 Task: Create an event for the cholesterol level test.
Action: Mouse moved to (586, 504)
Screenshot: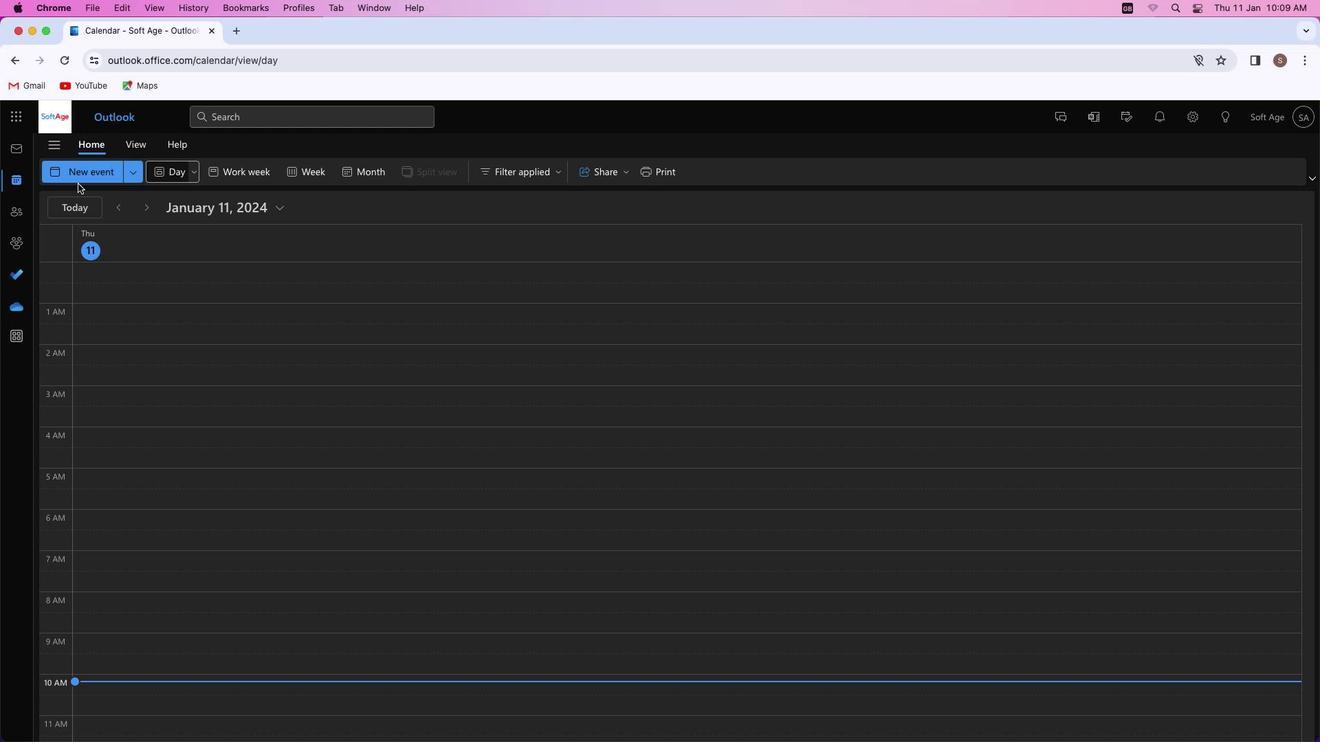 
Action: Mouse pressed left at (586, 504)
Screenshot: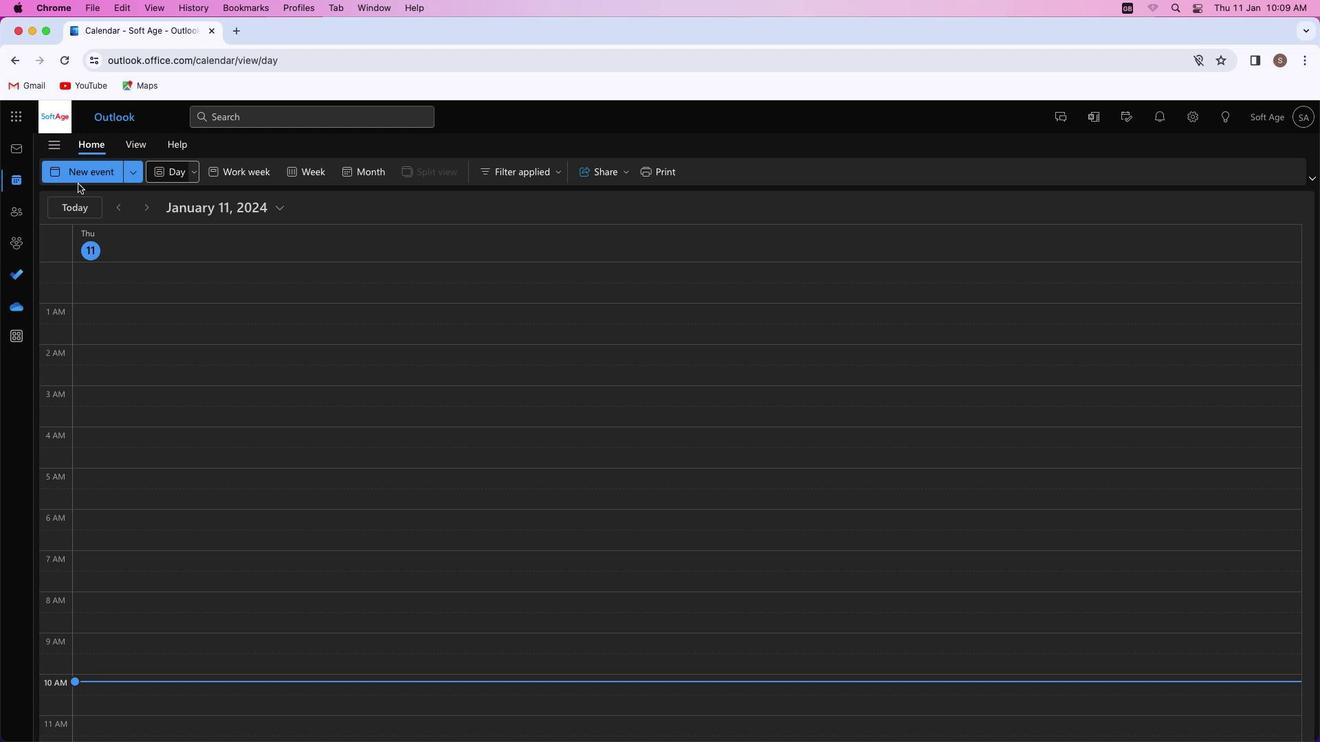 
Action: Mouse moved to (78, 170)
Screenshot: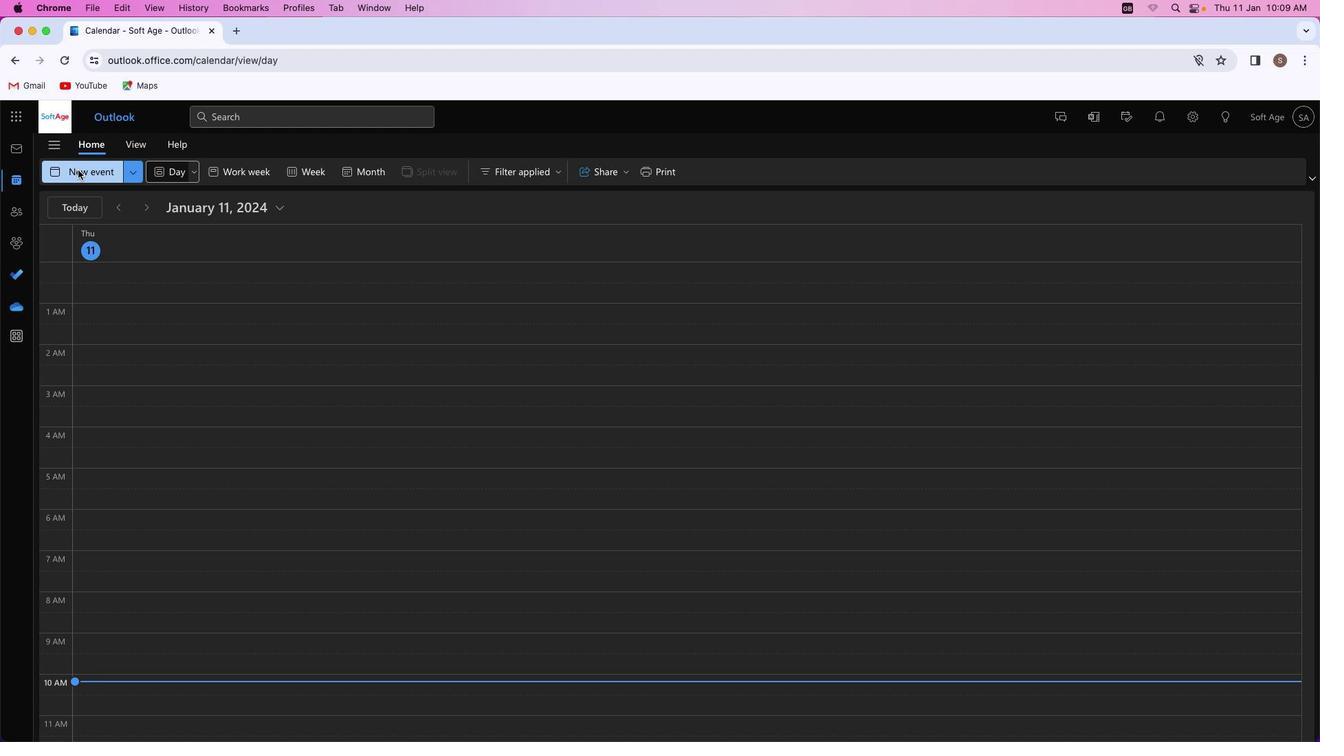 
Action: Mouse pressed left at (78, 170)
Screenshot: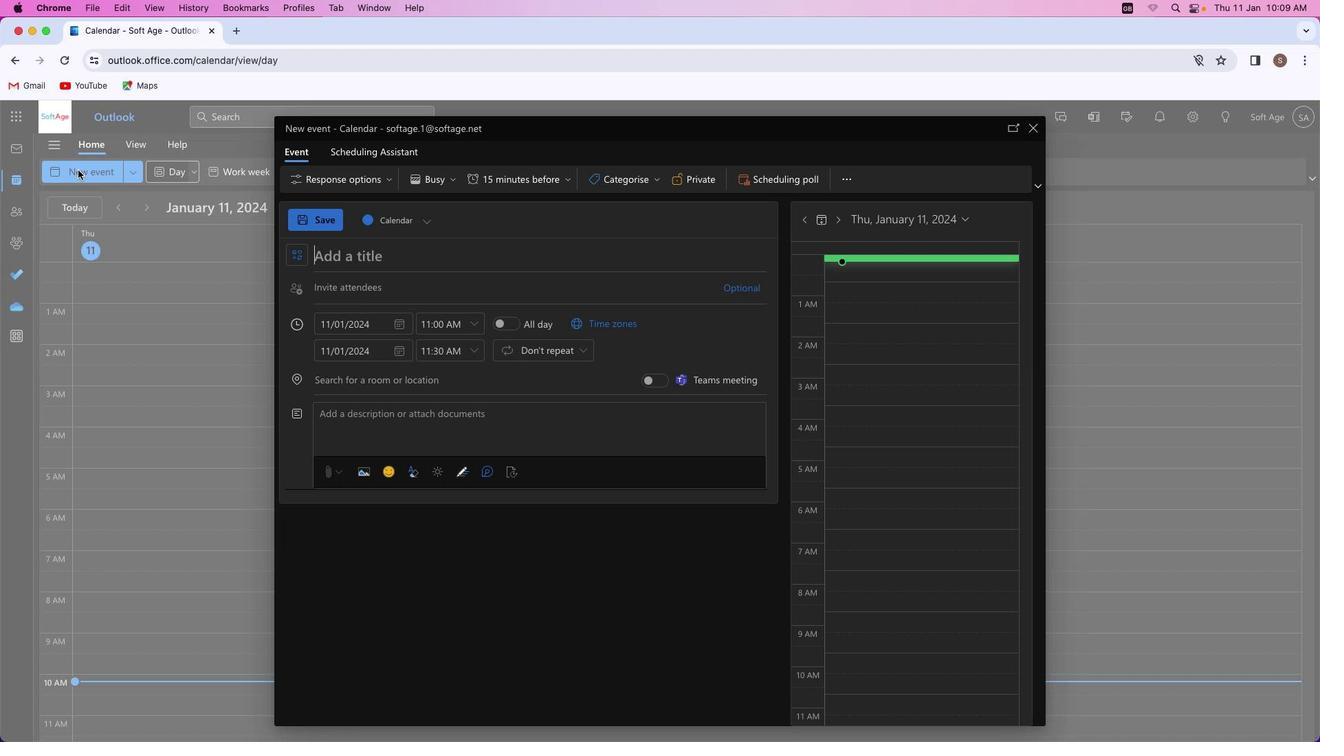 
Action: Mouse moved to (381, 260)
Screenshot: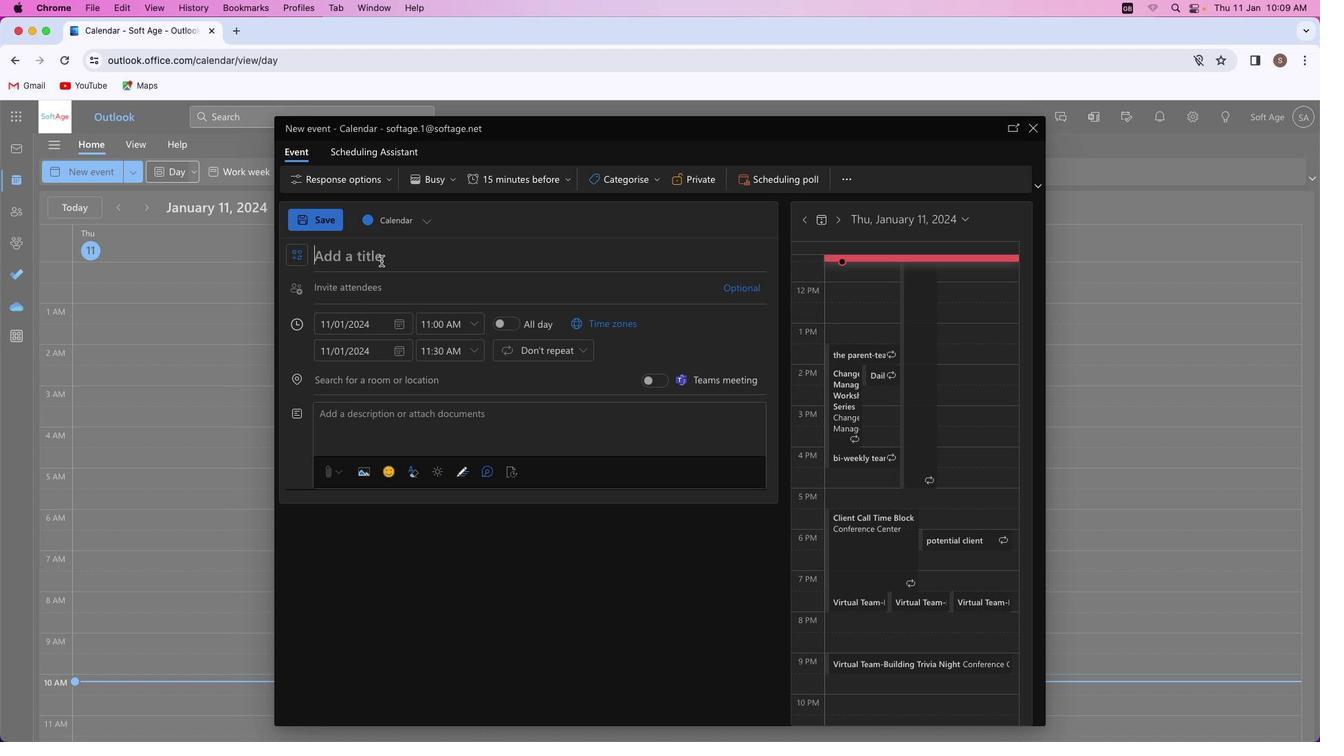 
Action: Mouse pressed left at (381, 260)
Screenshot: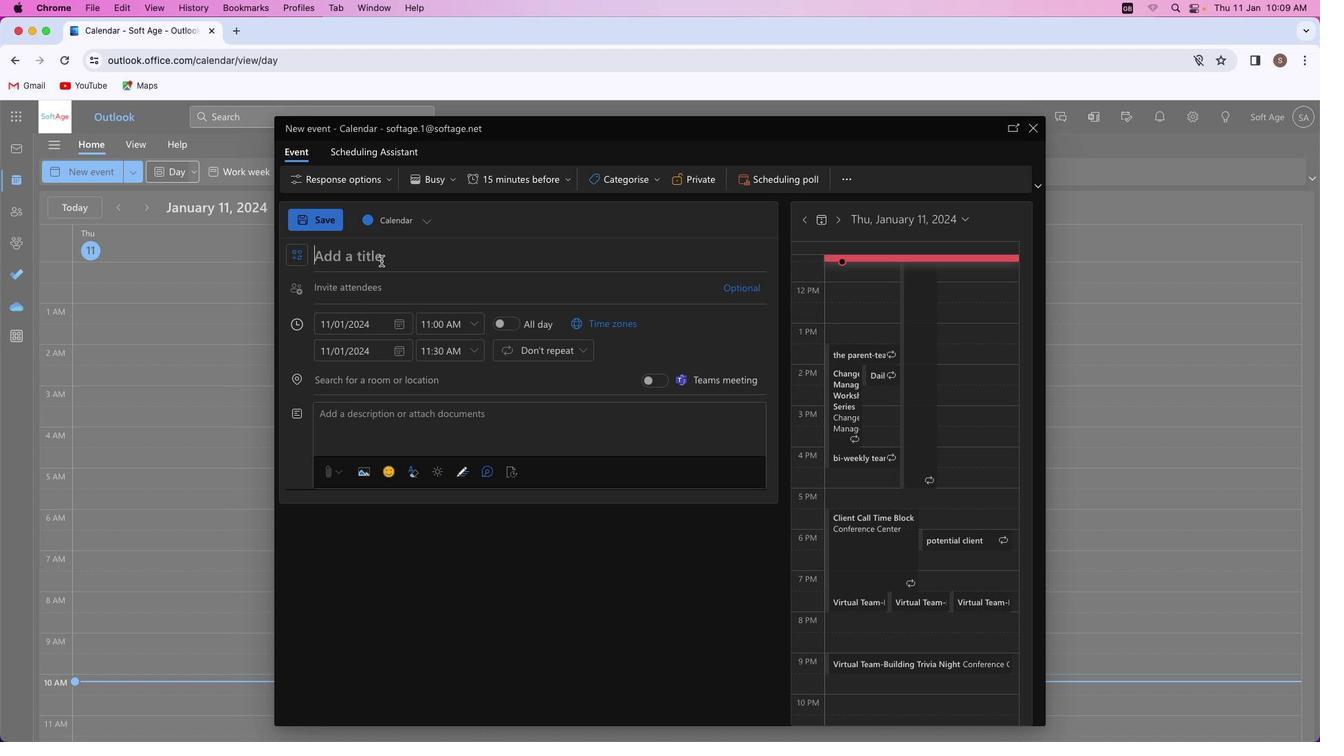 
Action: Key pressed Key.shift'C''h''o''l''e''s''t''e''r''o''l'Key.space'l''e''v''e''l'Key.space't''e''s''t'
Screenshot: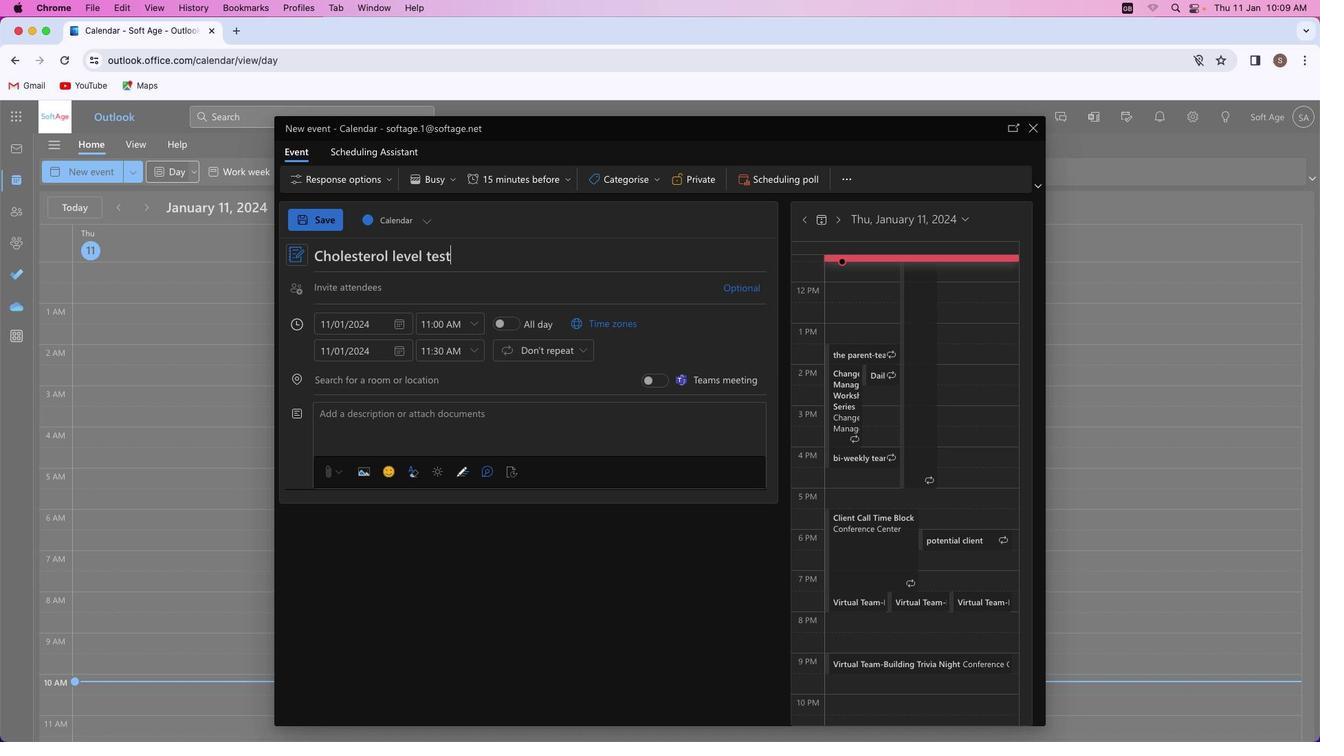 
Action: Mouse moved to (356, 379)
Screenshot: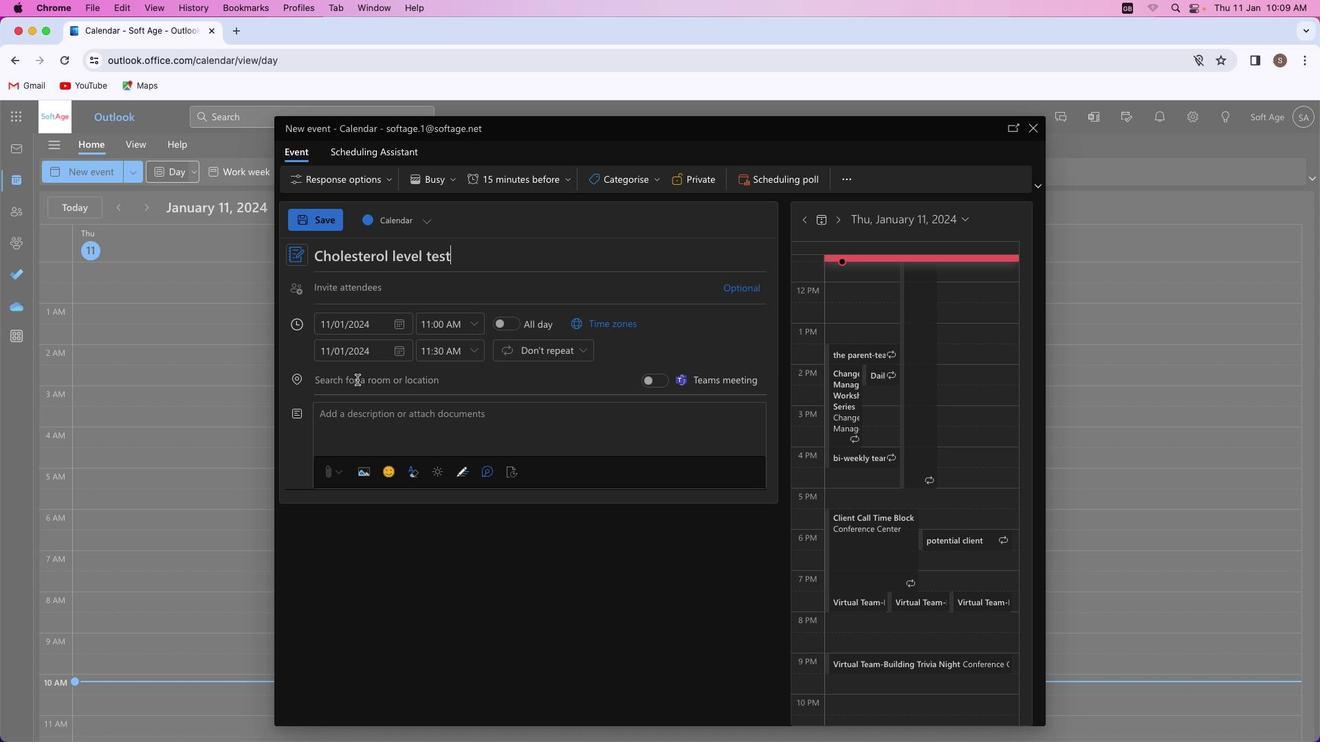 
Action: Mouse pressed left at (356, 379)
Screenshot: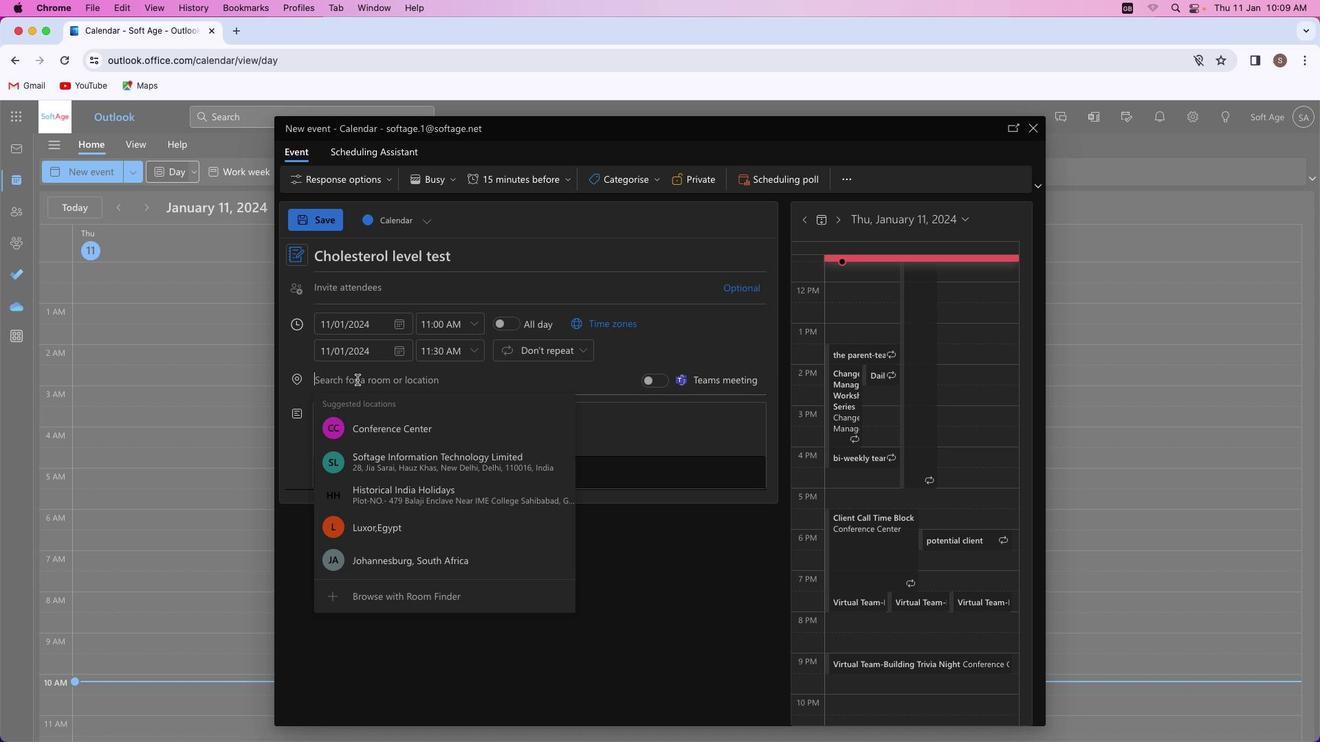 
Action: Key pressed Key.shift'S''u''b''d'
Screenshot: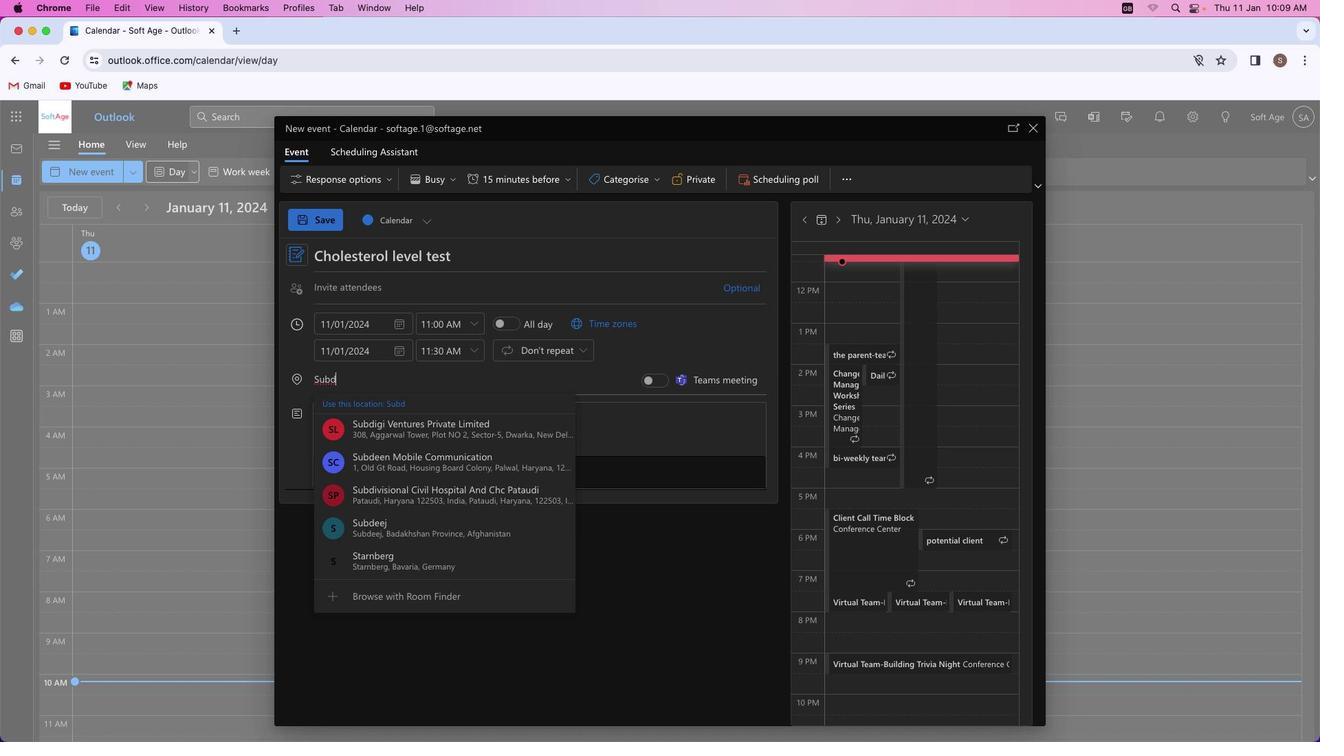 
Action: Mouse moved to (405, 509)
Screenshot: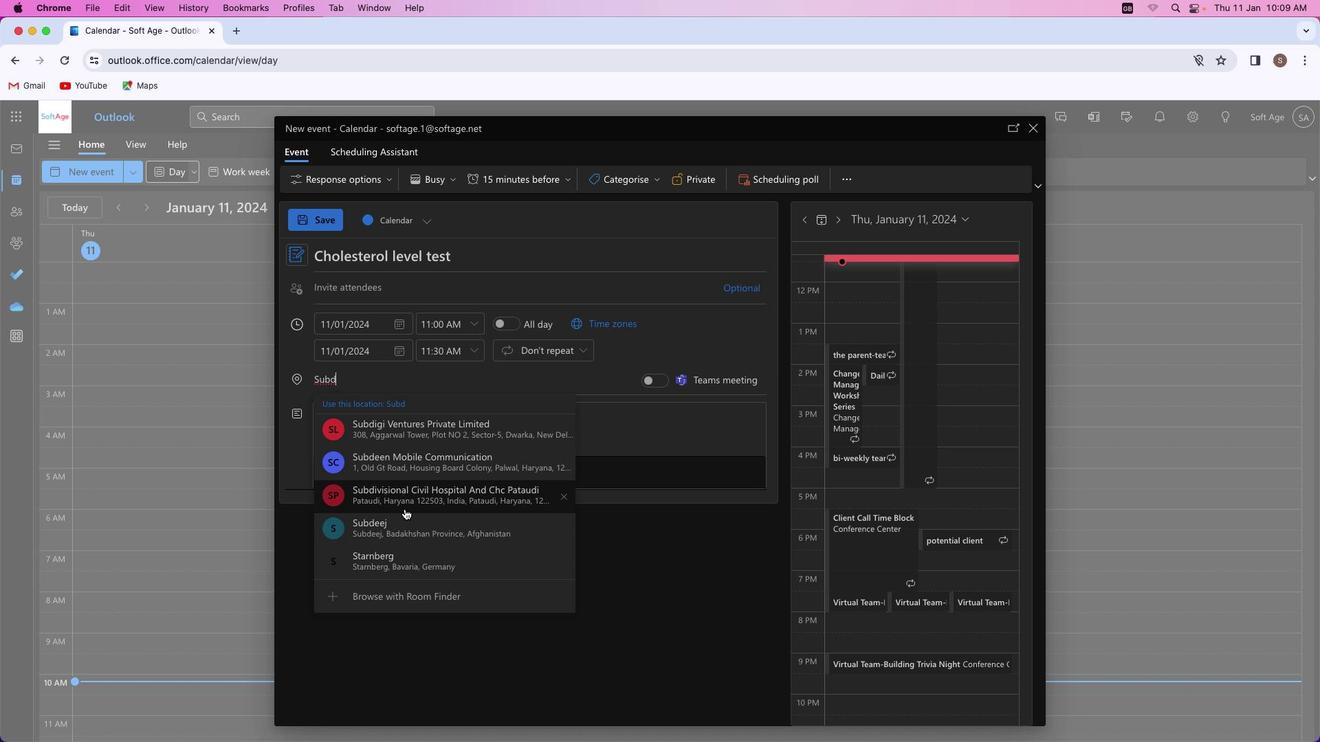 
Action: Key pressed 'u''r''j'
Screenshot: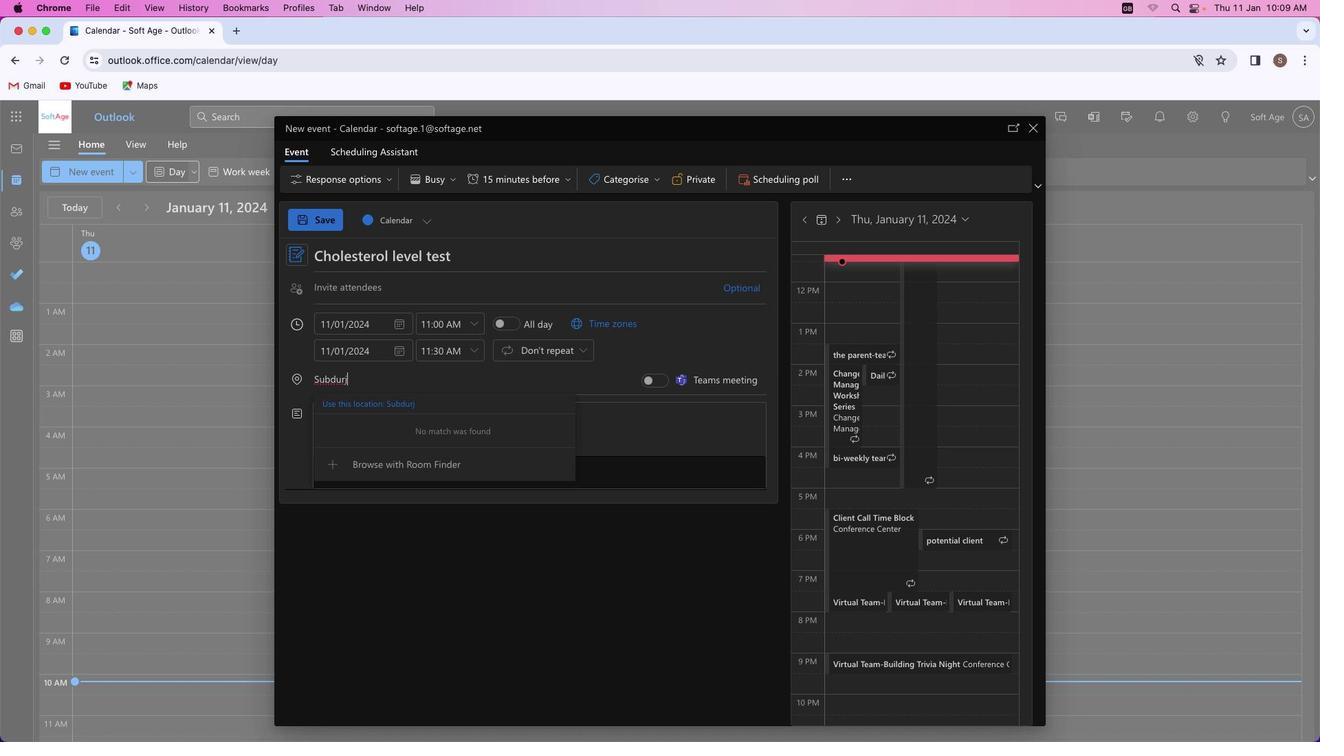 
Action: Mouse moved to (353, 380)
Screenshot: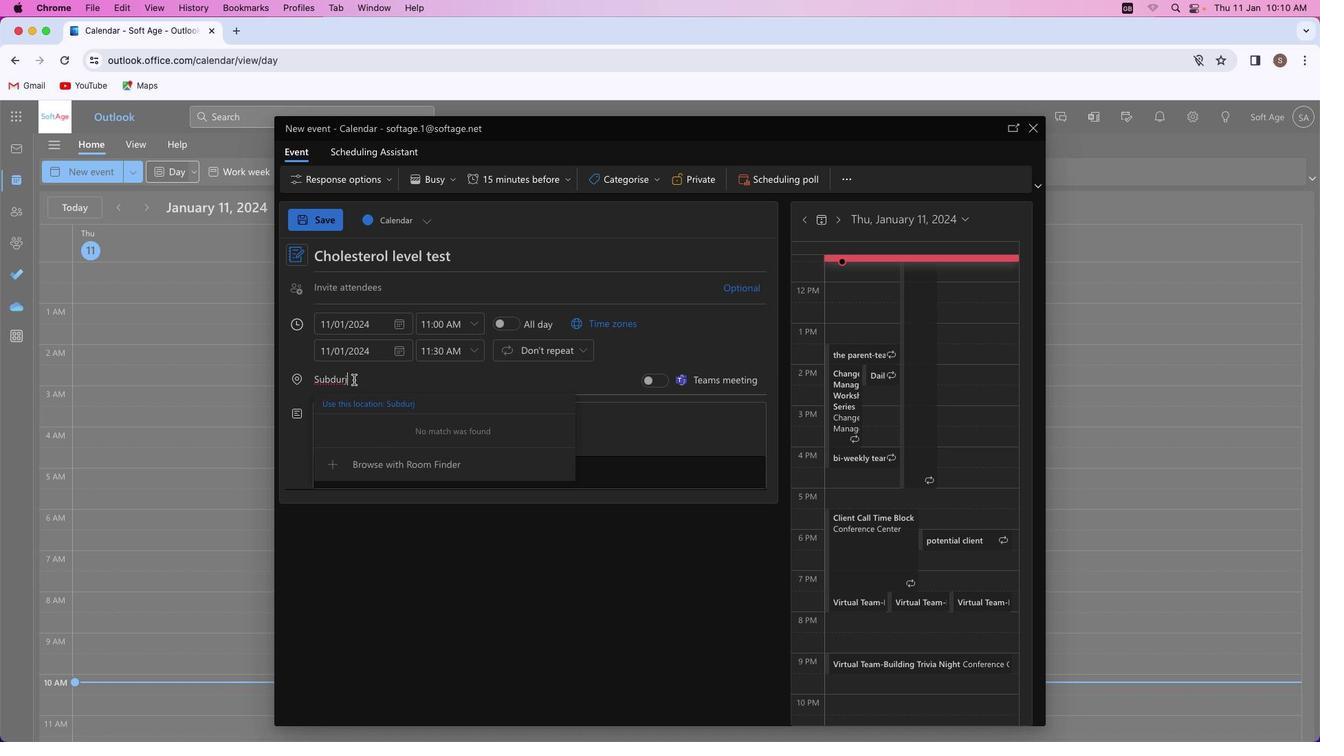 
Action: Key pressed Key.backspaceKey.backspace
Screenshot: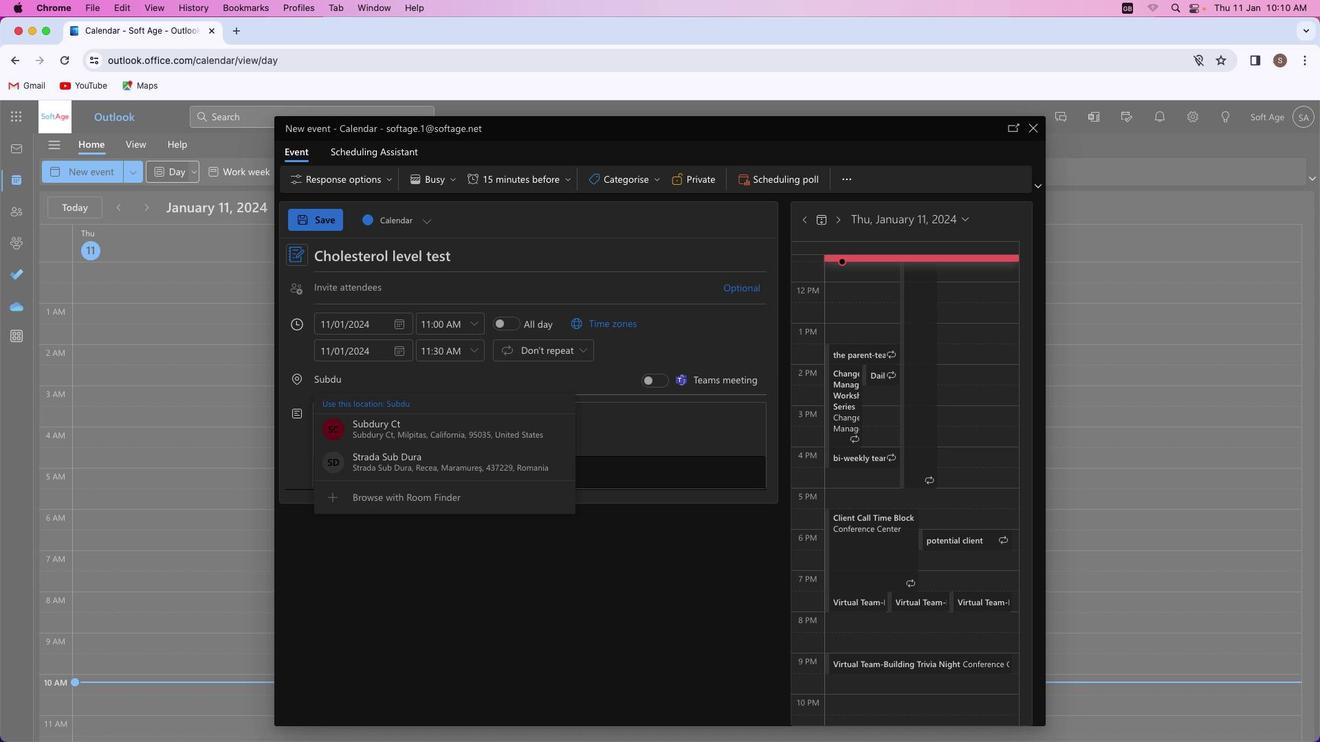
Action: Mouse moved to (358, 381)
Screenshot: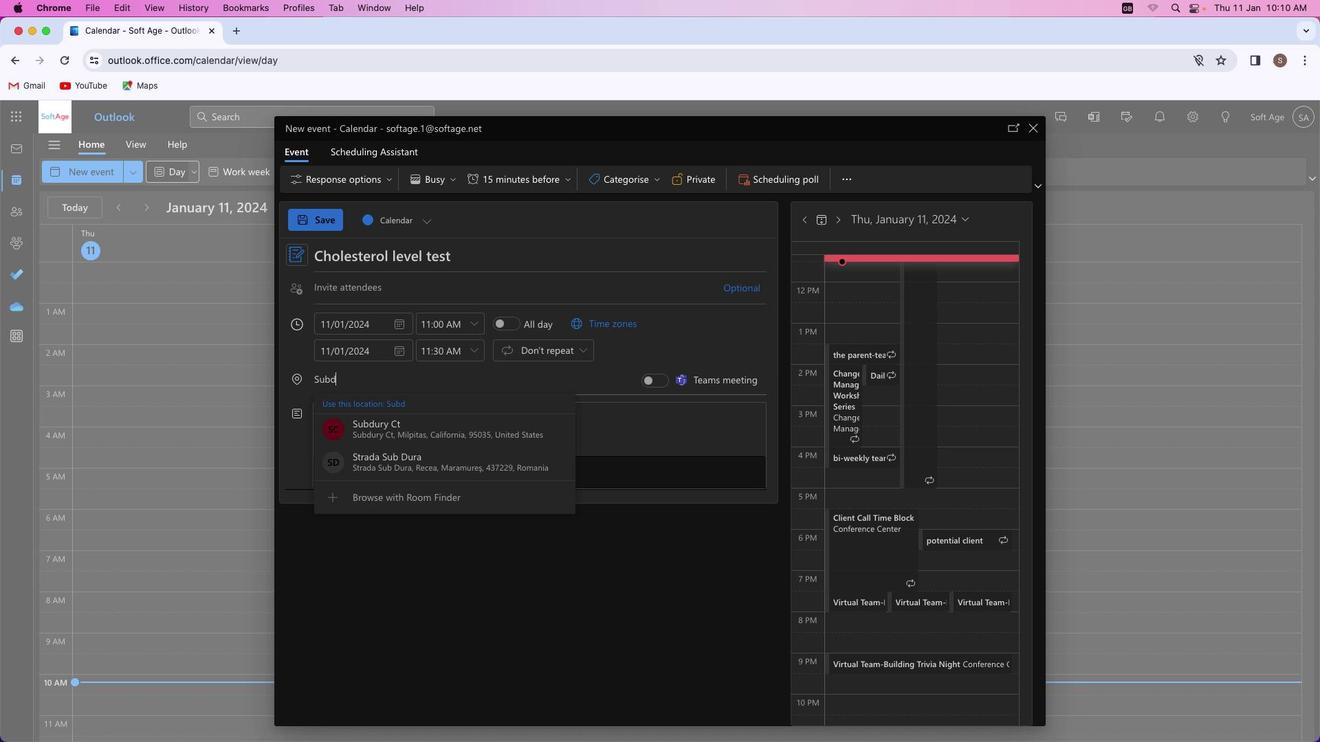 
Action: Key pressed Key.backspaceKey.backspaceKey.backspaceKey.backspaceKey.backspaceKey.backspaceKey.backspaceKey.shift'A''i'Key.backspaceKey.backspaceKey.shift_r'H''o''s'
Screenshot: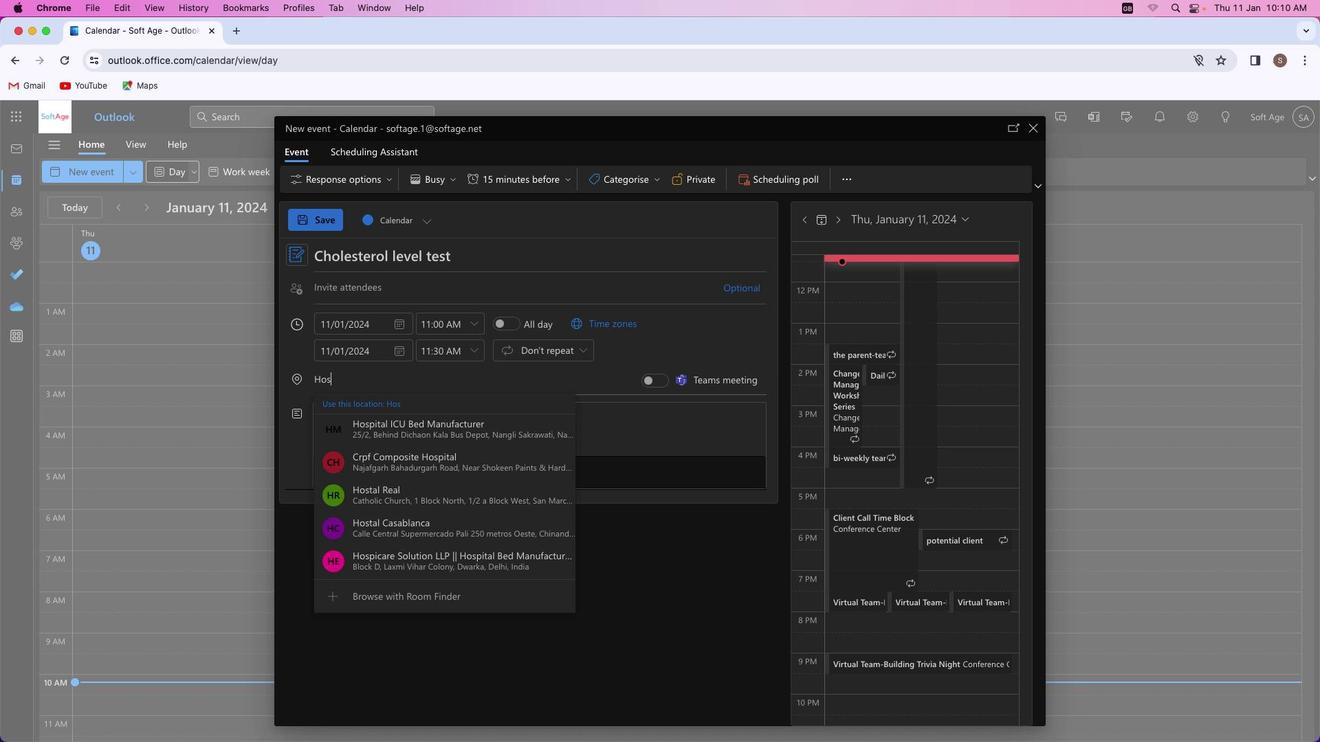 
Action: Mouse moved to (372, 409)
Screenshot: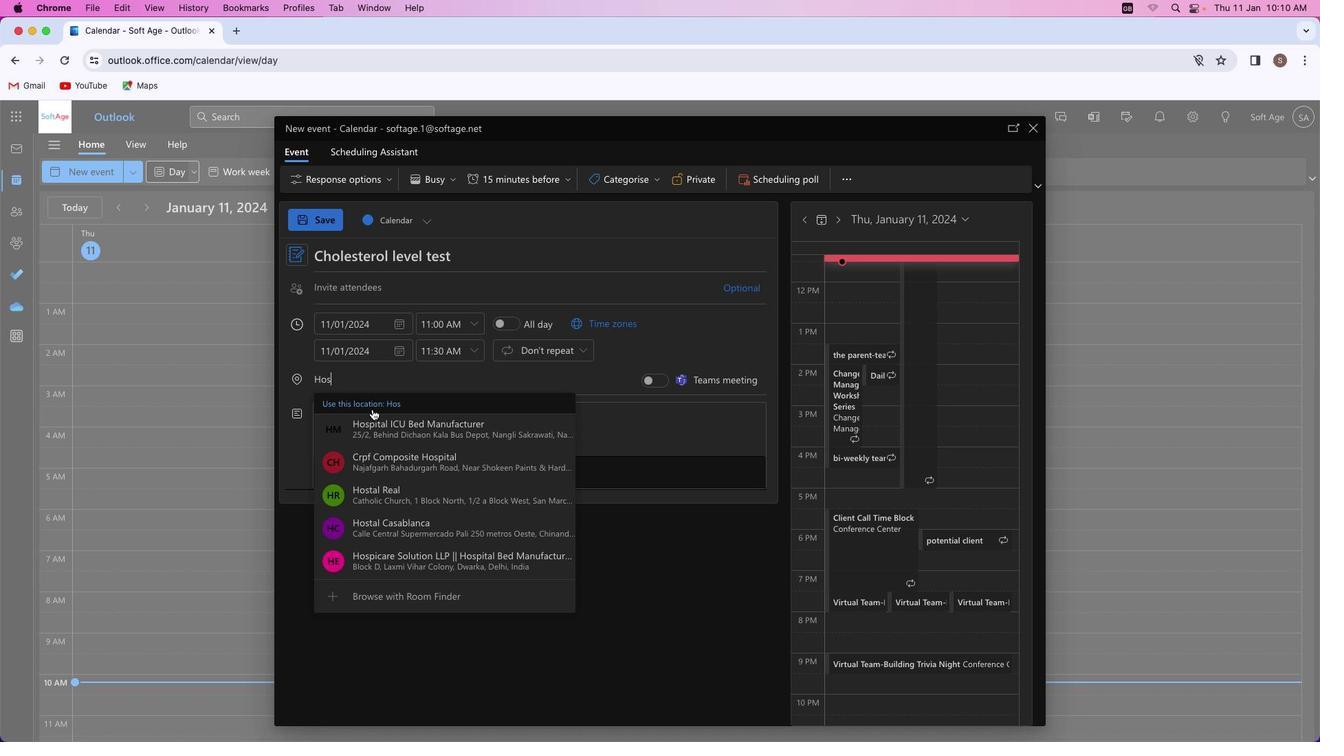 
Action: Key pressed 'p''i''t'
Screenshot: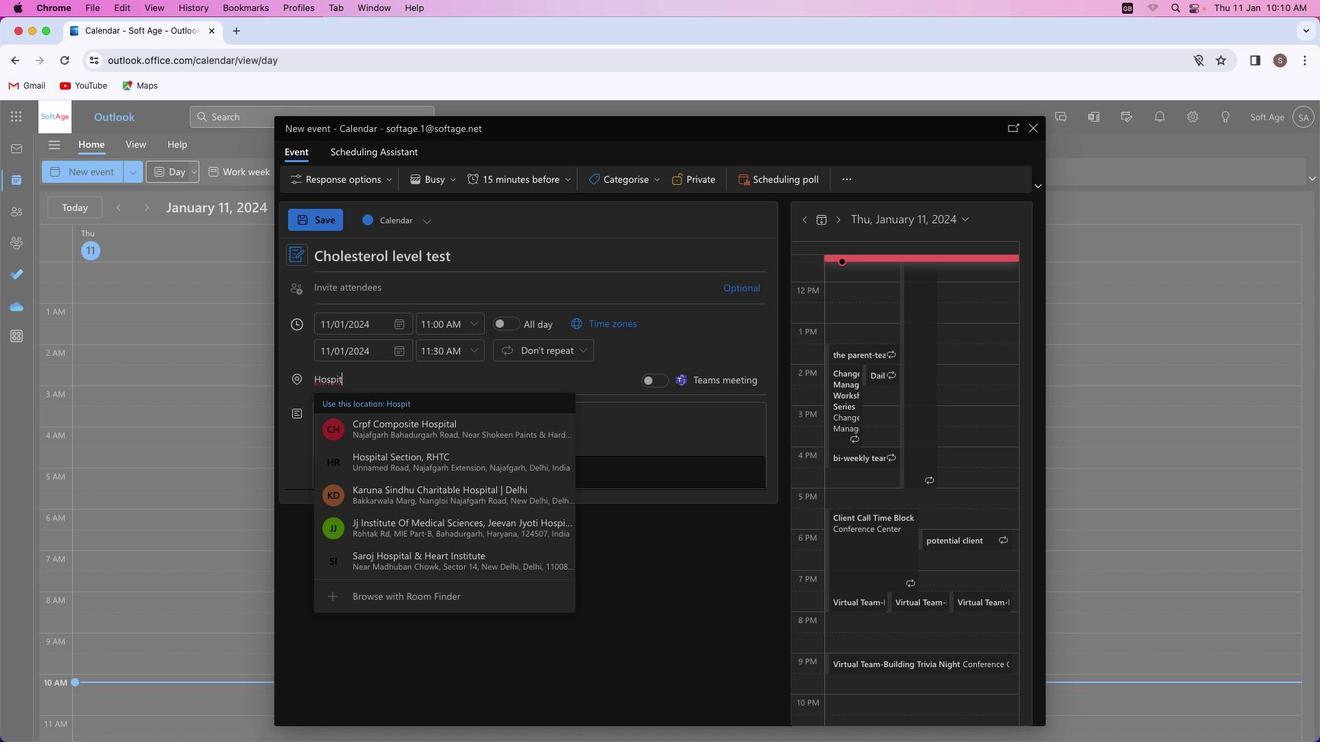 
Action: Mouse moved to (414, 464)
Screenshot: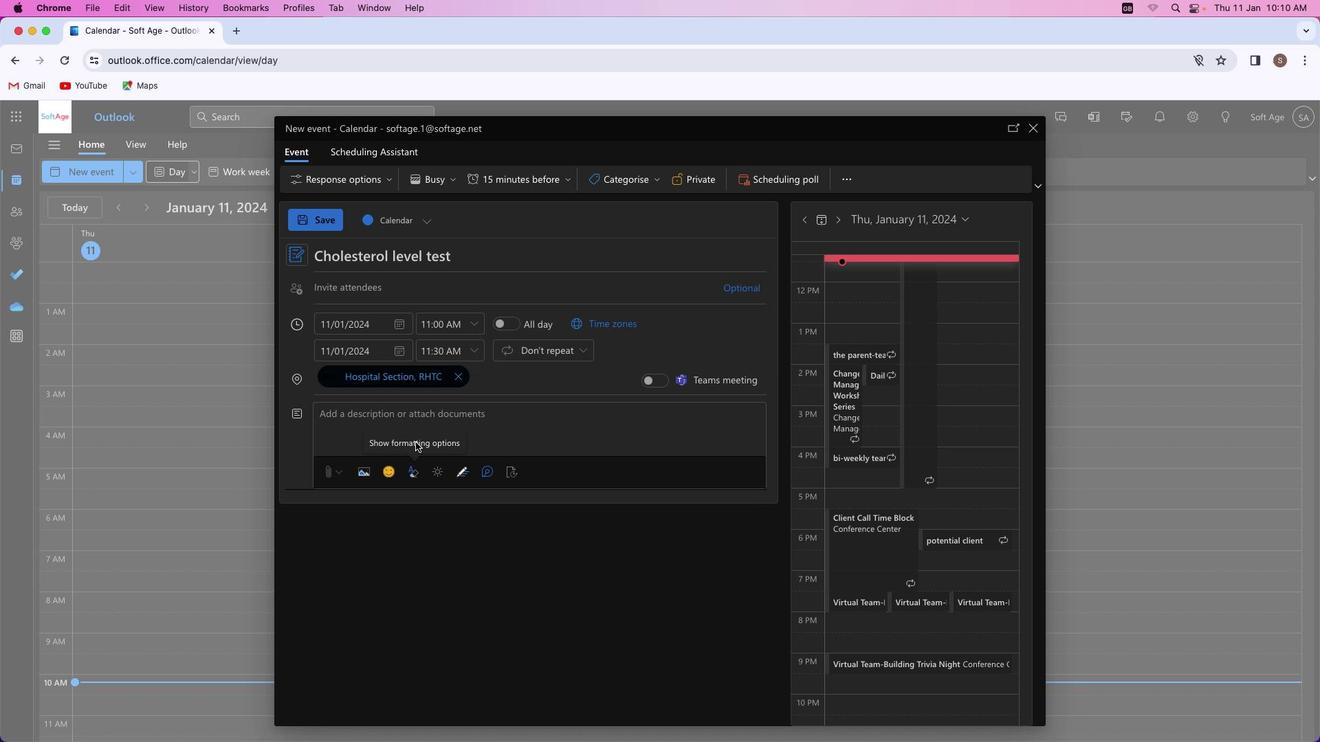 
Action: Mouse pressed left at (414, 464)
Screenshot: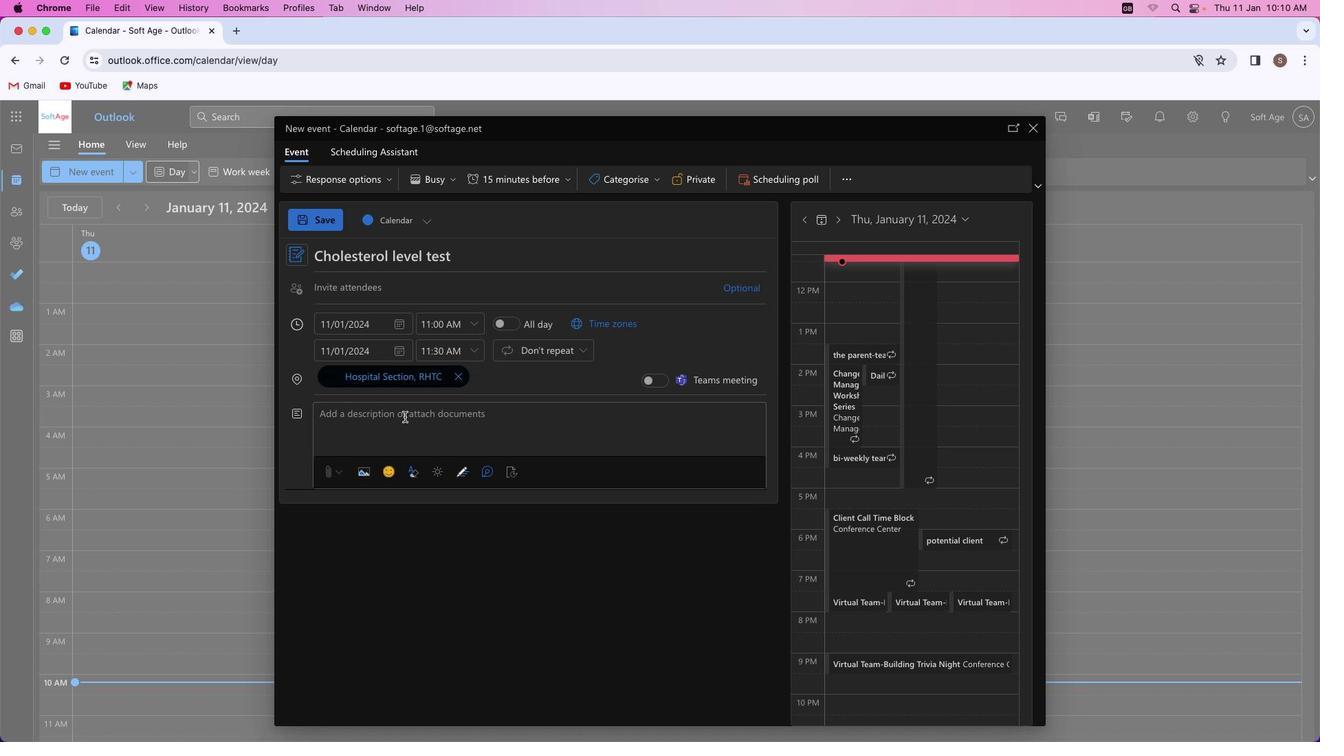 
Action: Mouse moved to (404, 416)
Screenshot: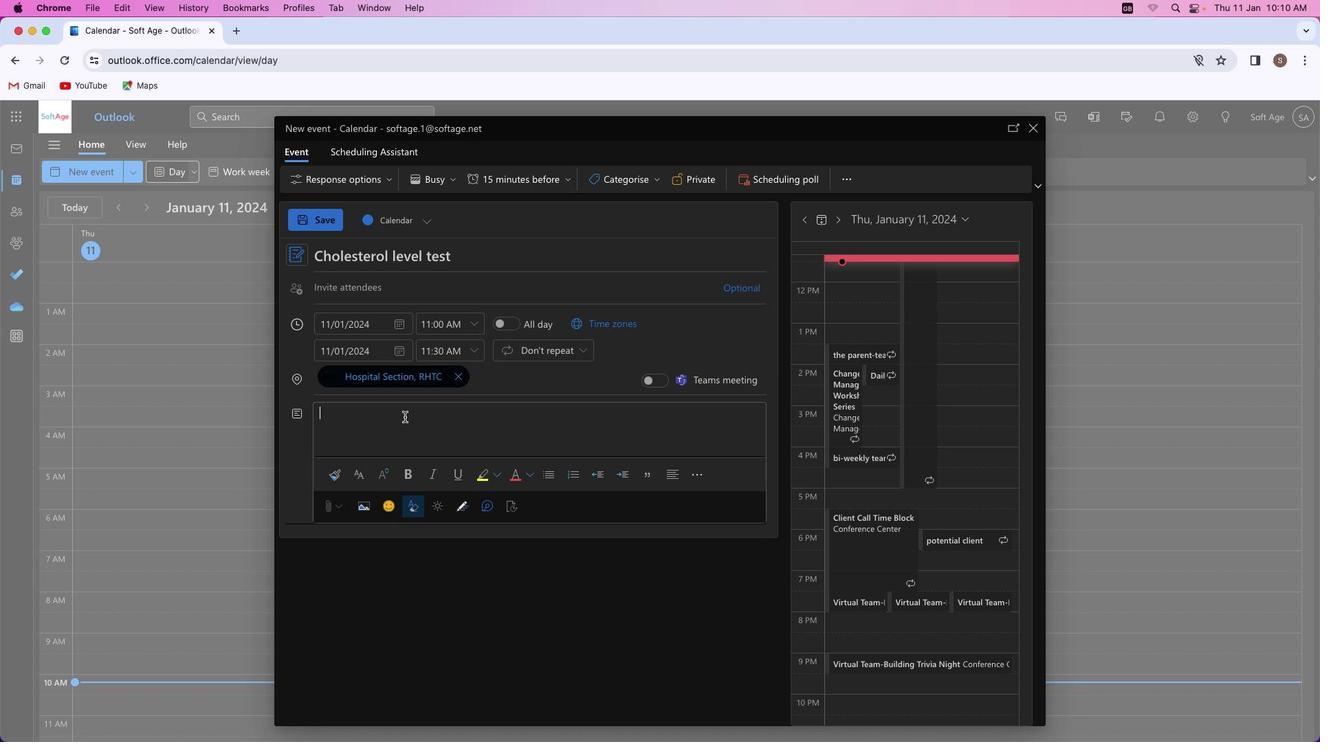 
Action: Mouse pressed left at (404, 416)
Screenshot: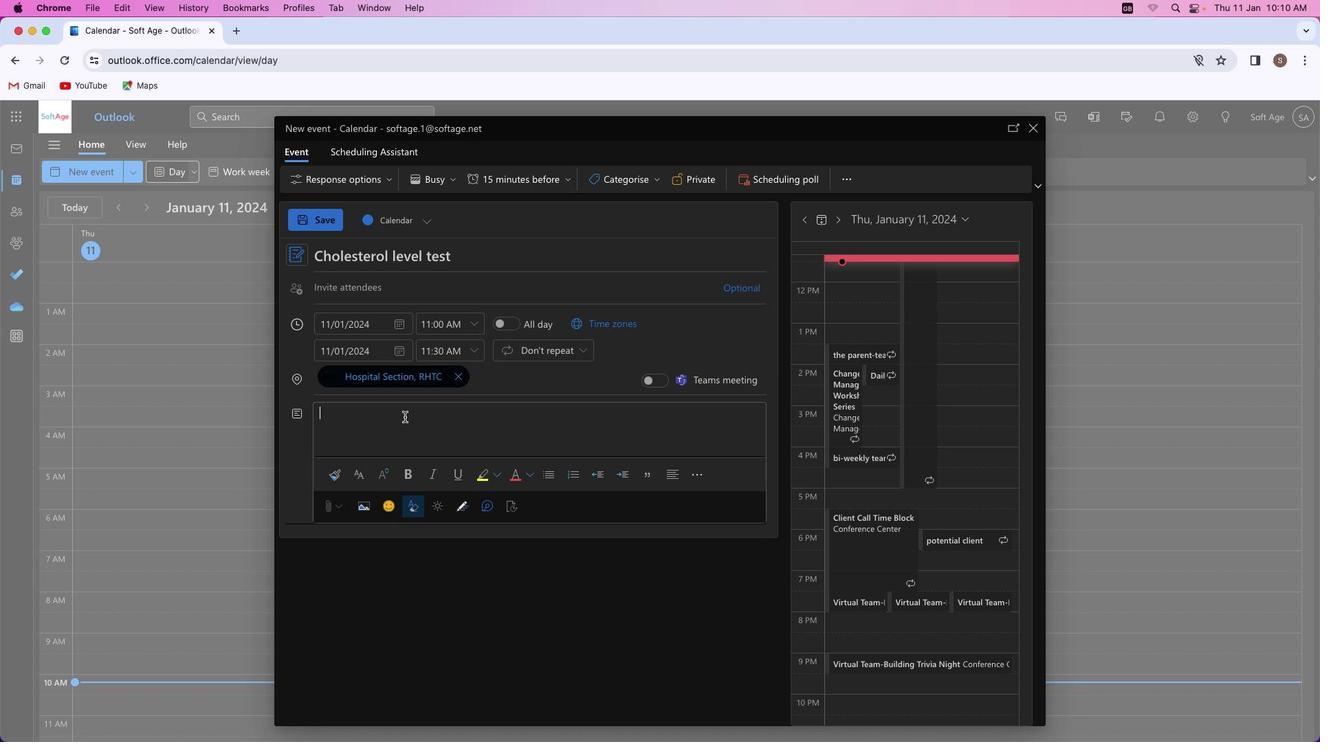 
Action: Key pressed Key.shift_r'P''r''i''o''r''i''t''i''z''e'Key.space'u'Key.left'y''o'Key.right'r'Key.space'w''e''l''l''-''b''e''i''n''g'Key.space'w''i''t''h'Key.space'o''u''r'Key.space'c''h''o''l''e''s''t''e''r''o''l'Key.space'l''e''v''e''l'Key.space'y'Key.backspace't''e''s''t''.'Key.spaceKey.shift'Q''u''i''c''k'','Key.space'a''c''c''u''r''a''t''e'','Key.space'a''n''d'Key.space'v''i''t''a''l'Key.space'f''o''r'Key.space'a'Key.space'h''e''a''l''t''h''y'Key.space'h''e''a''r''t''.'Key.spaceKey.shift'T''a''k''e'Key.space'c''h''a''r''g''e'Key.space'o''f'Key.space'y''o''u''r'Key.space'c''a''r''d''i''o''v''a''s''c''u''l''a''r'Key.space'h''e''a''l''t''h'Key.space'a''n''d'Key.space'e''m''b''r''a''c''e'Key.space'a'Key.space'h''e''a''r''t'Key.spaceKey.backspace'-''h''e''a''l''t''y'Key.backspace'h''y'Key.space'l''i''f''e''s''t''y''l''e'Key.space't''o''d''a''y'Key.shift'!'
Screenshot: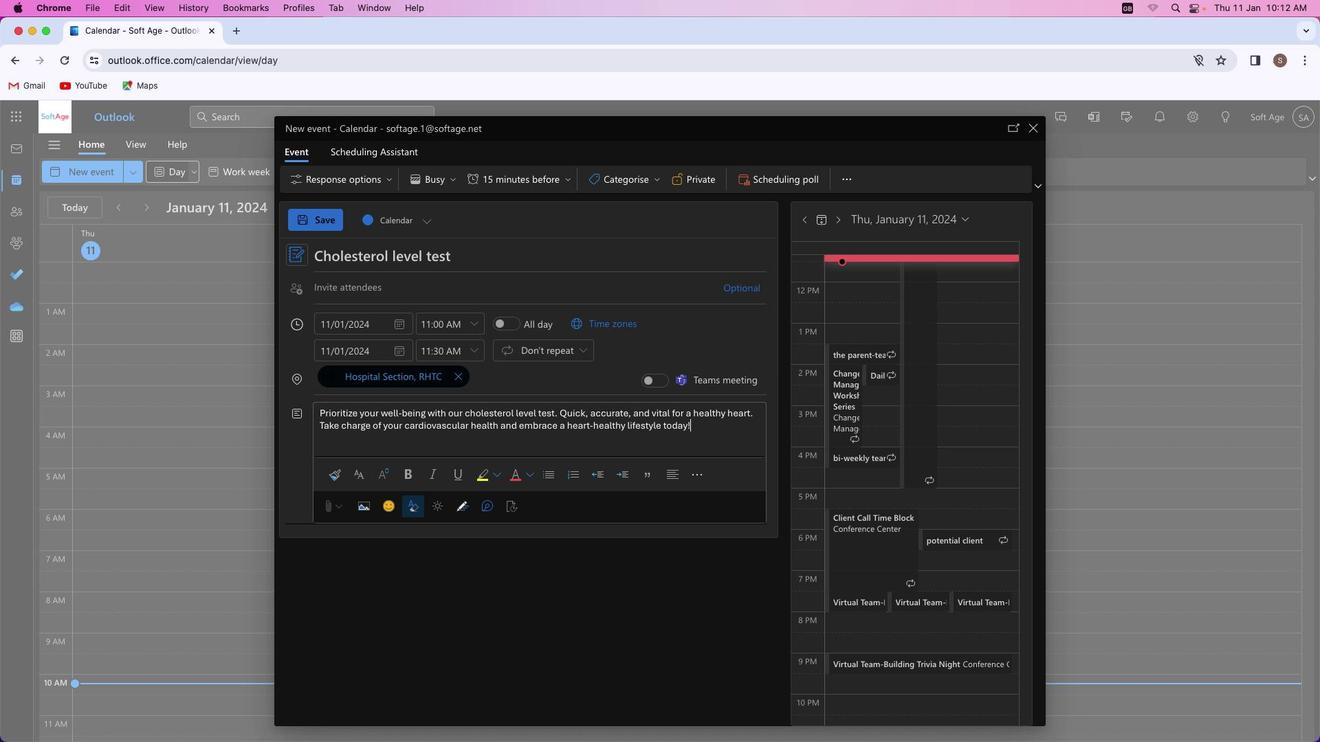 
Action: Mouse moved to (714, 431)
Screenshot: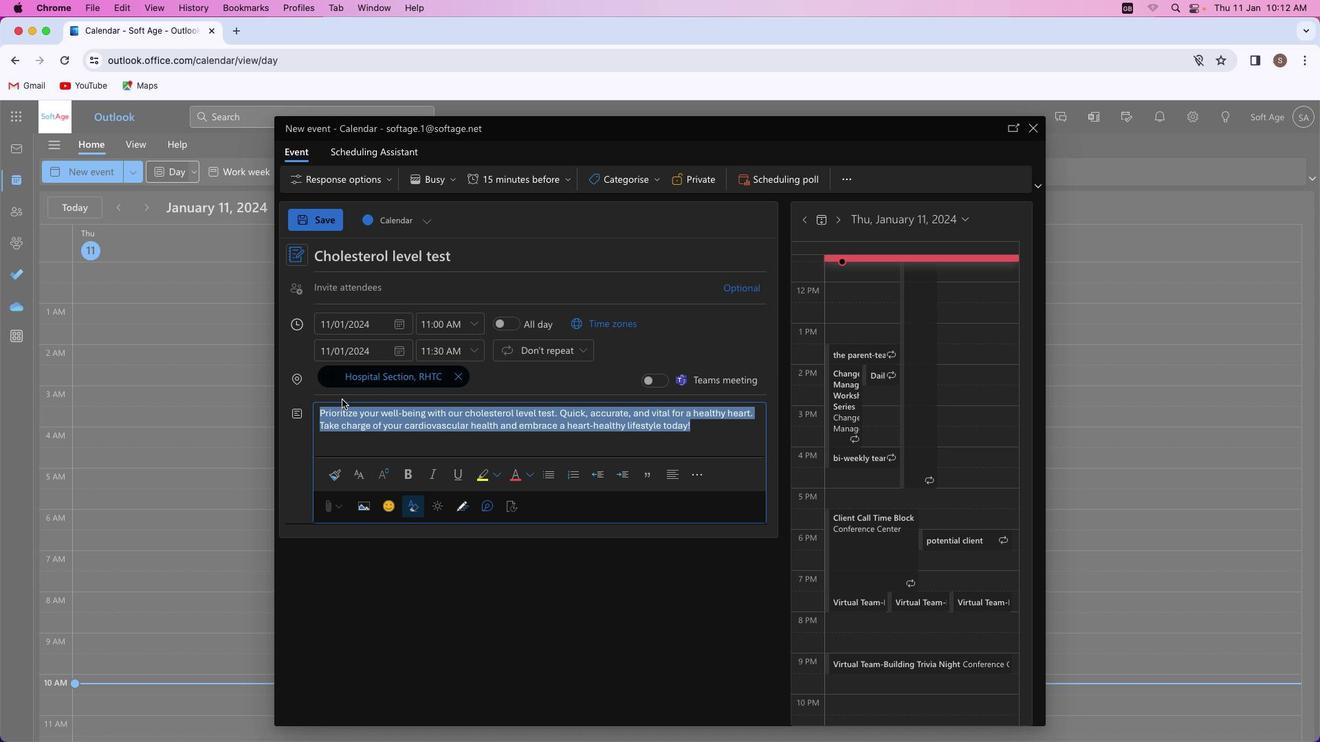 
Action: Mouse pressed left at (714, 431)
Screenshot: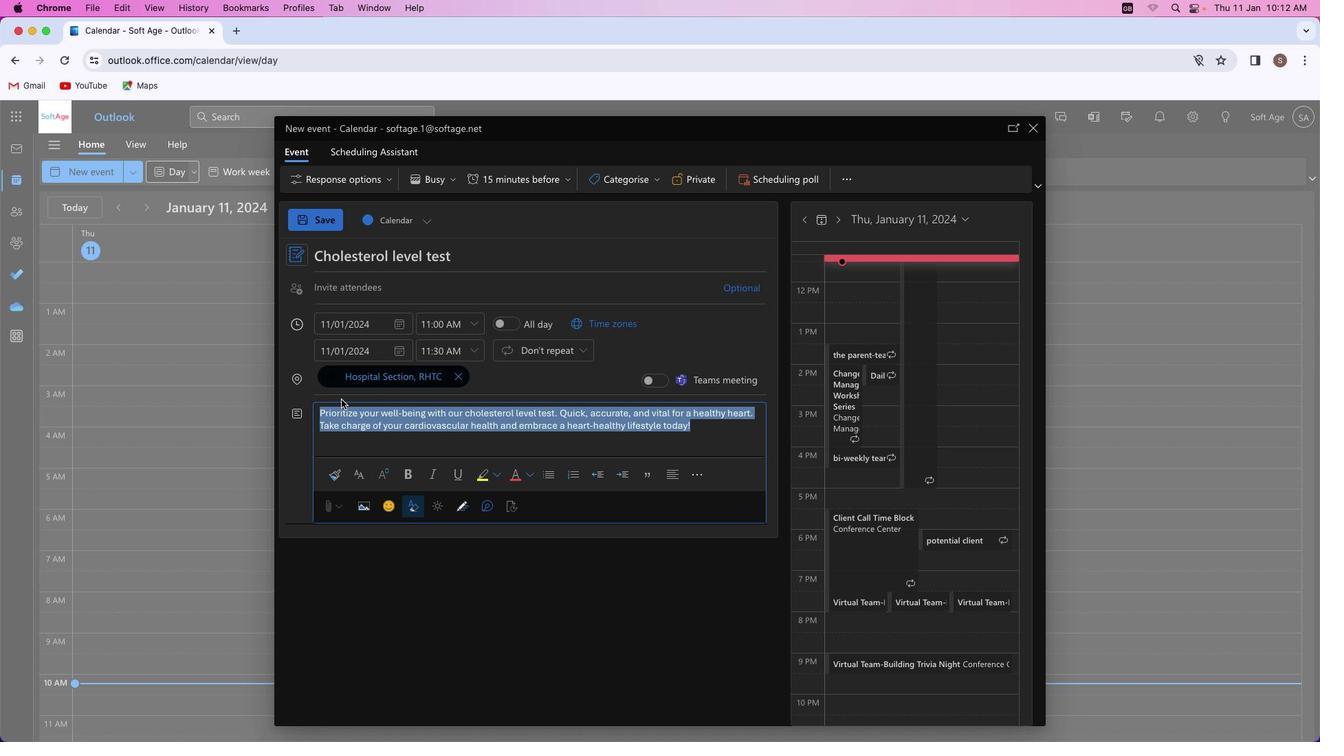 
Action: Mouse moved to (389, 469)
Screenshot: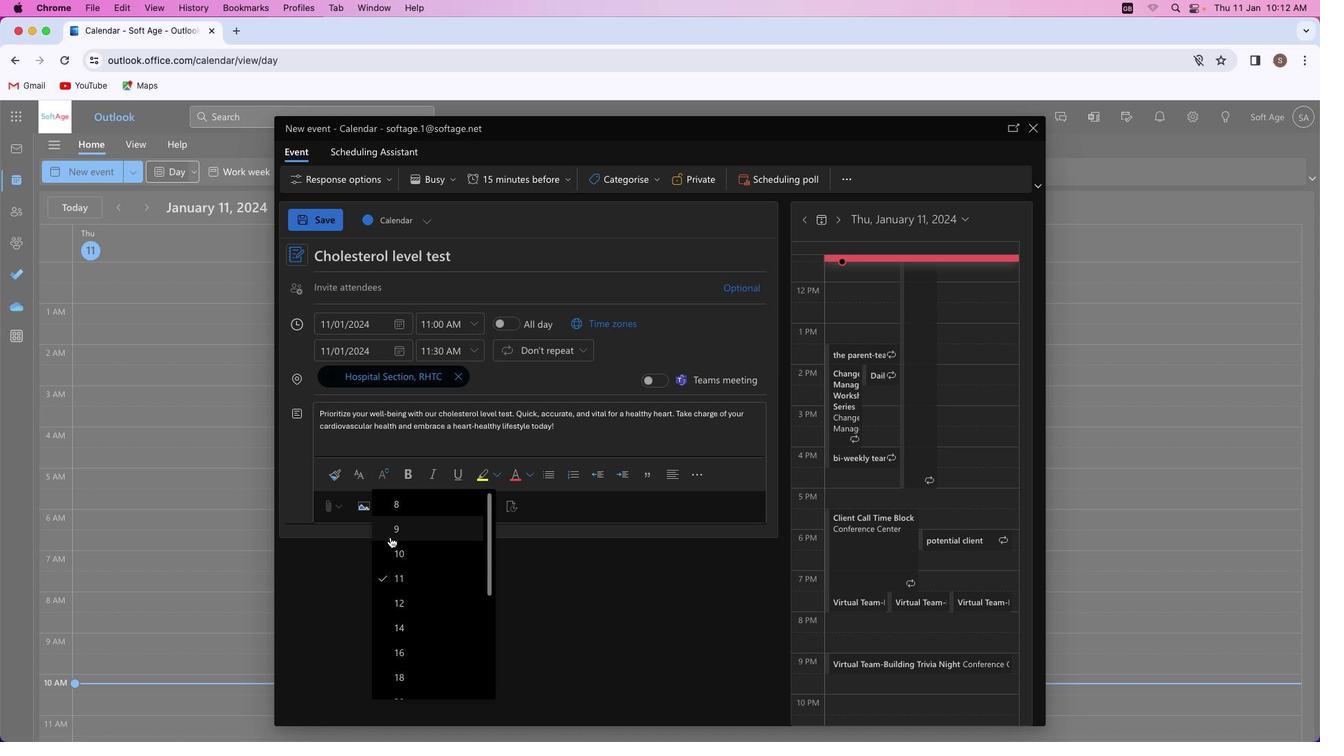 
Action: Mouse pressed left at (389, 469)
Screenshot: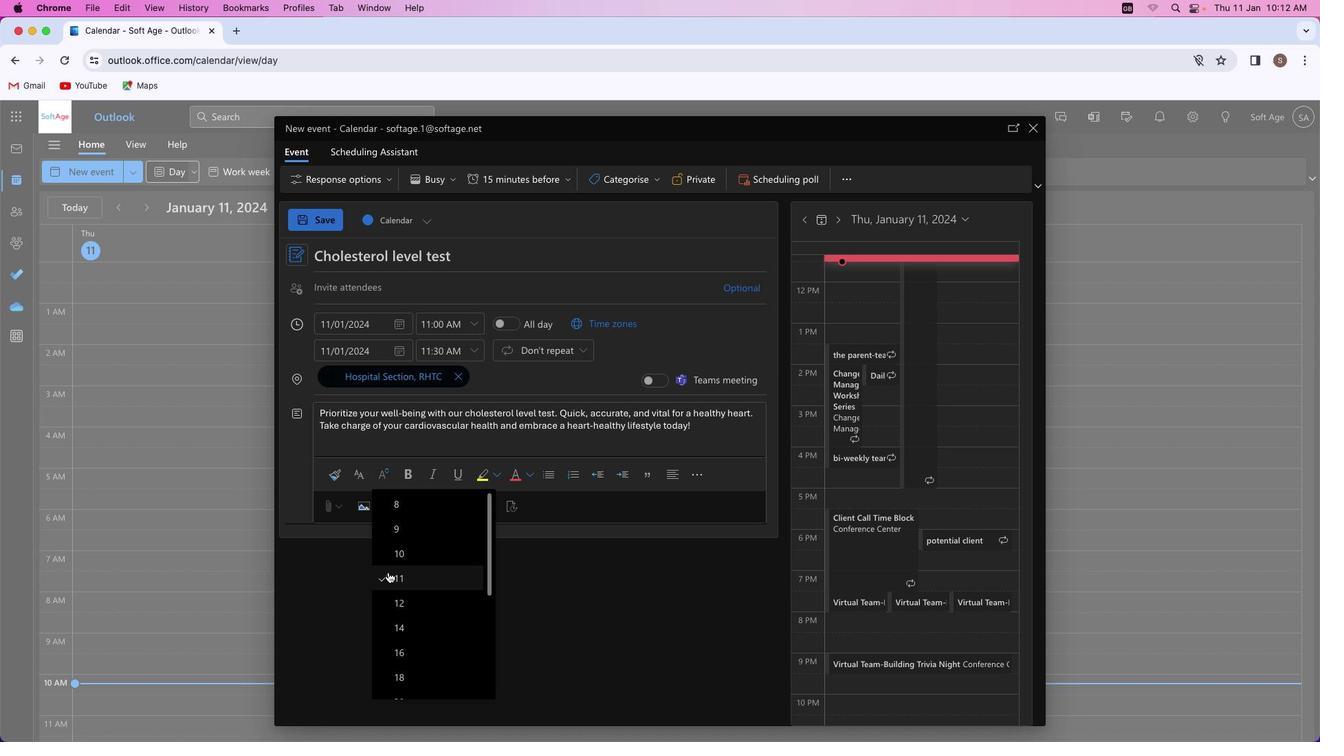 
Action: Mouse moved to (397, 597)
Screenshot: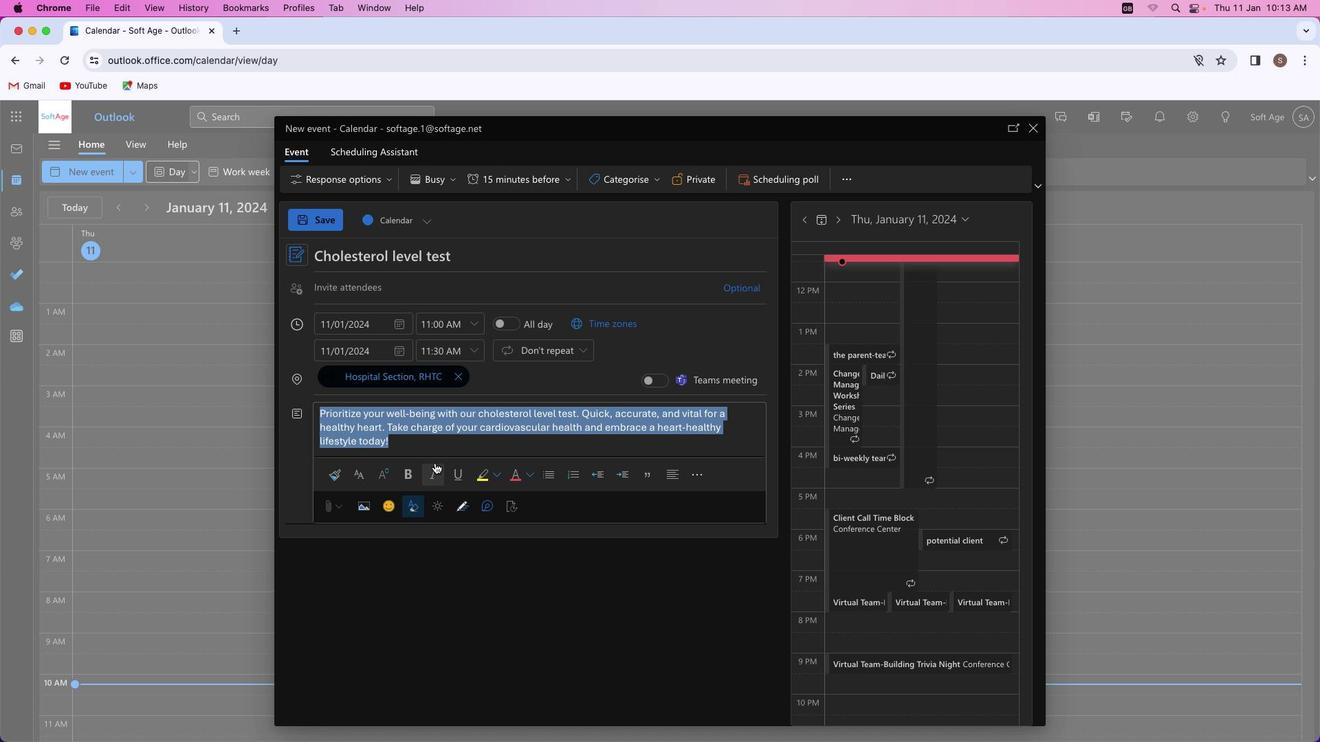 
Action: Mouse pressed left at (397, 597)
Screenshot: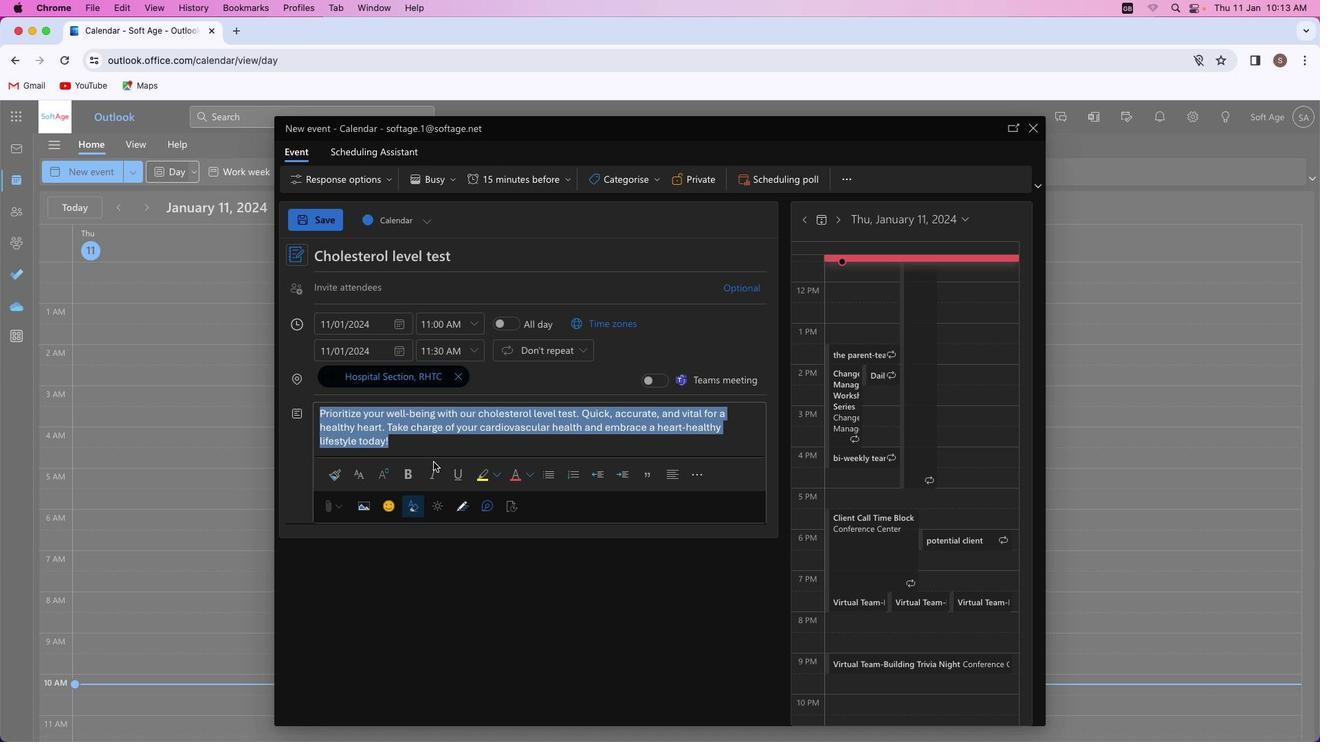 
Action: Mouse moved to (429, 473)
Screenshot: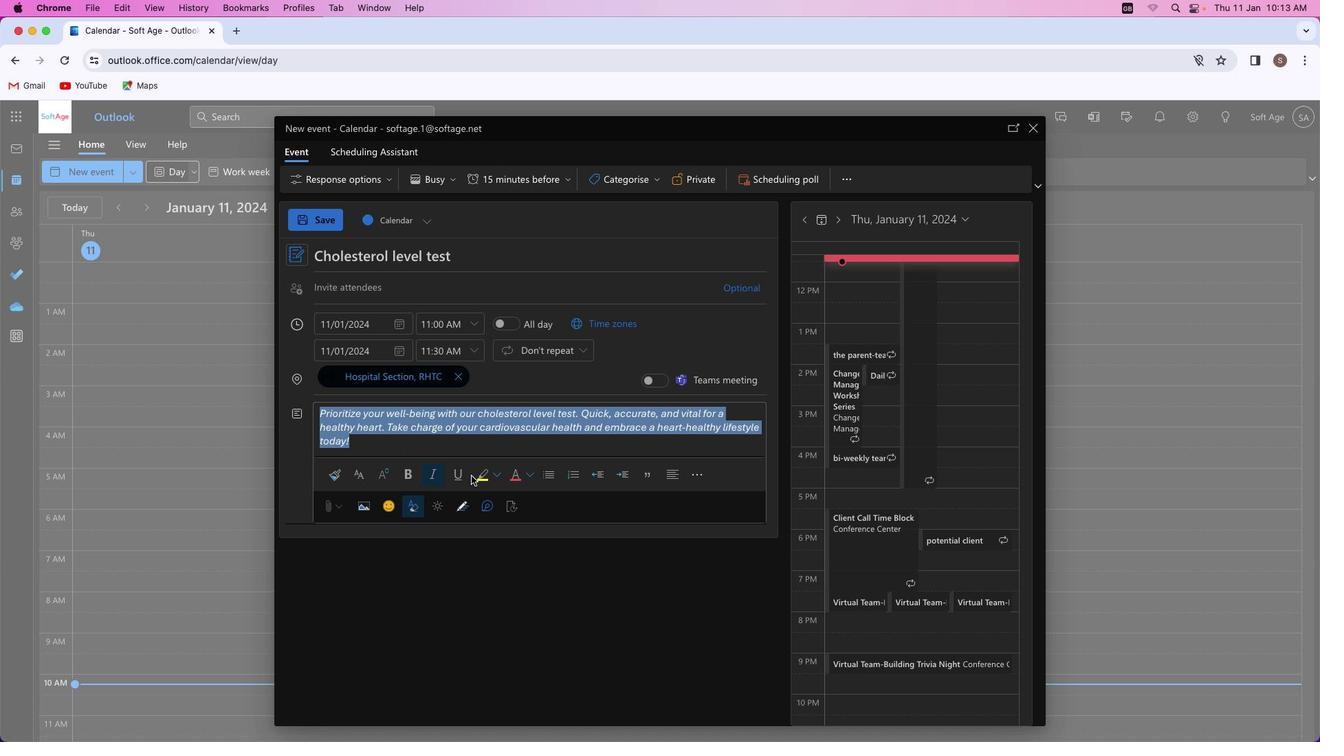
Action: Mouse pressed left at (429, 473)
Screenshot: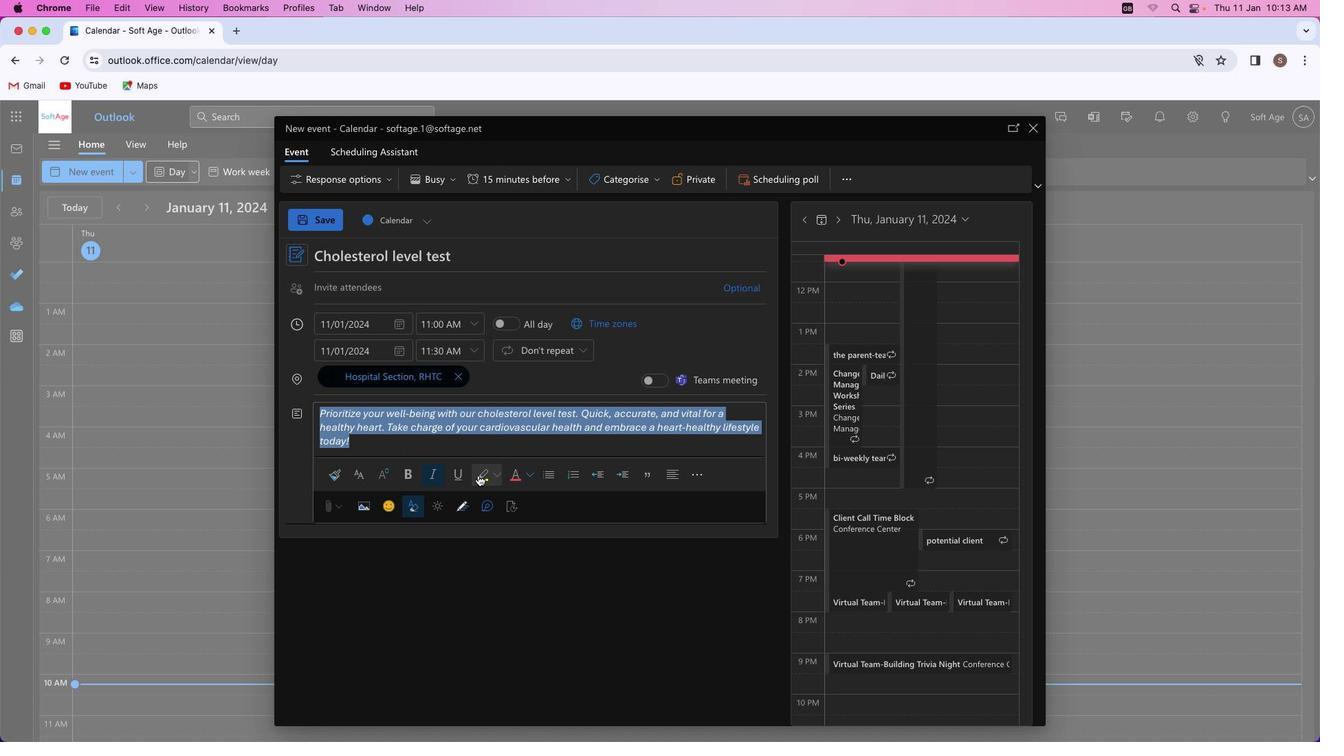 
Action: Mouse moved to (495, 473)
Screenshot: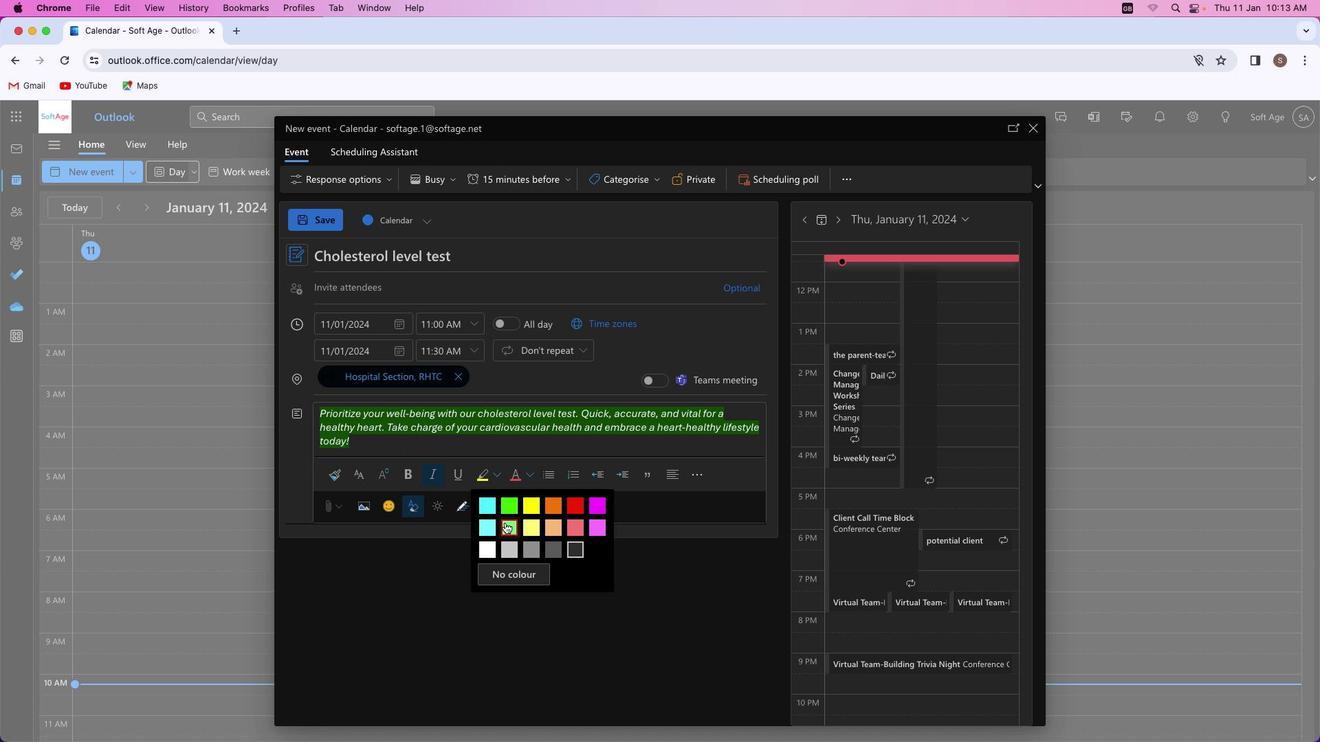 
Action: Mouse pressed left at (495, 473)
Screenshot: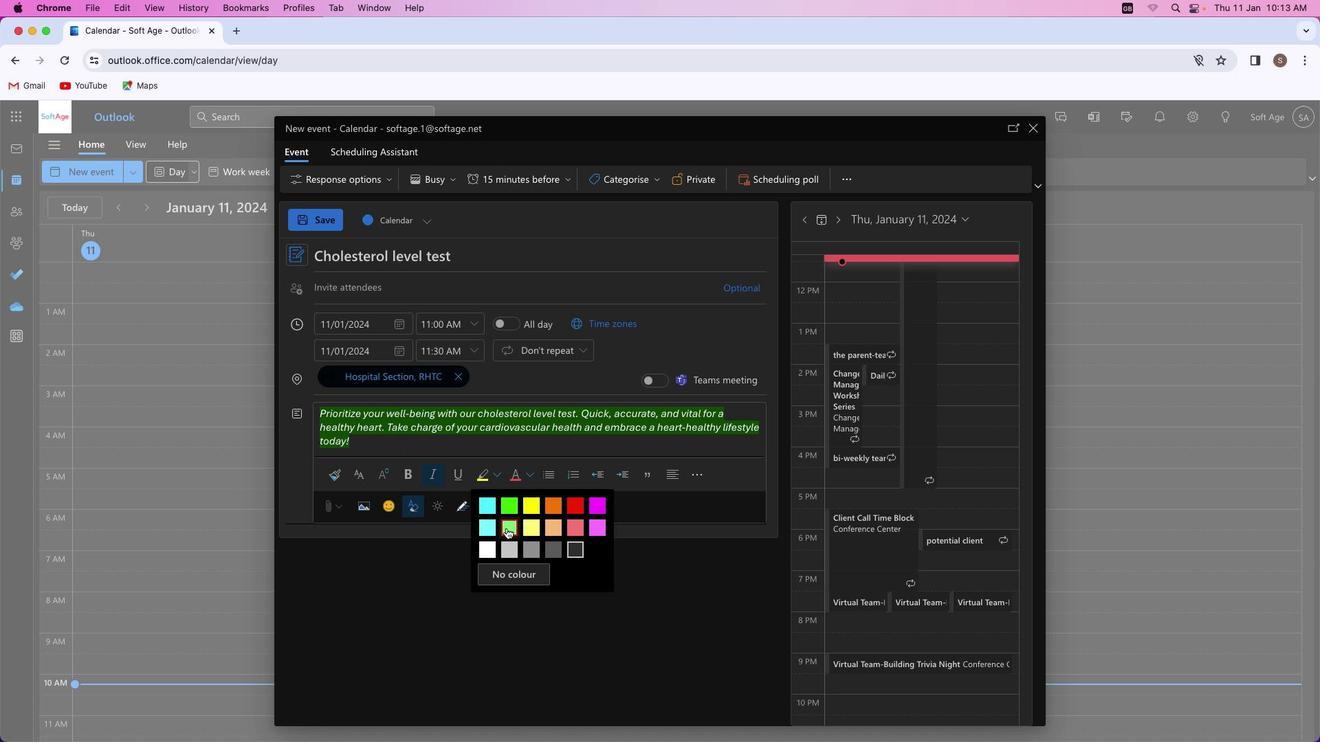 
Action: Mouse moved to (527, 529)
Screenshot: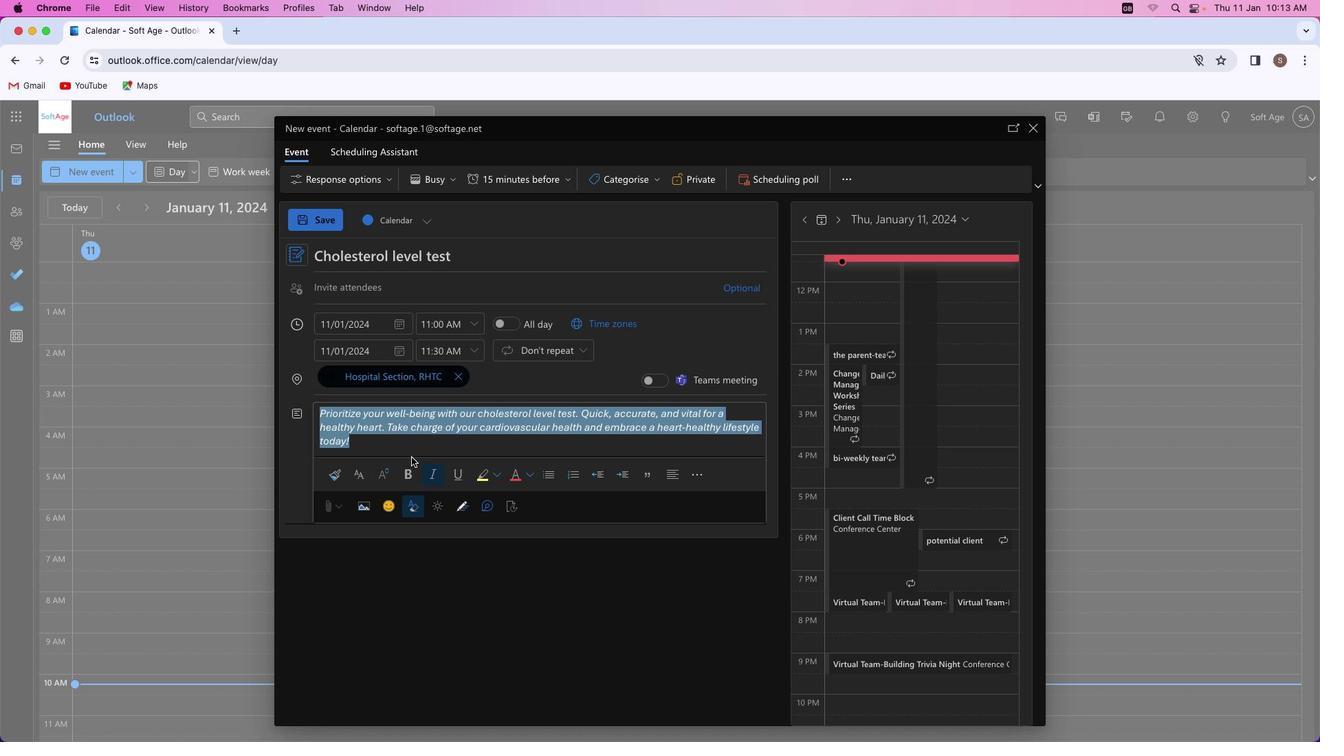 
Action: Mouse pressed left at (527, 529)
Screenshot: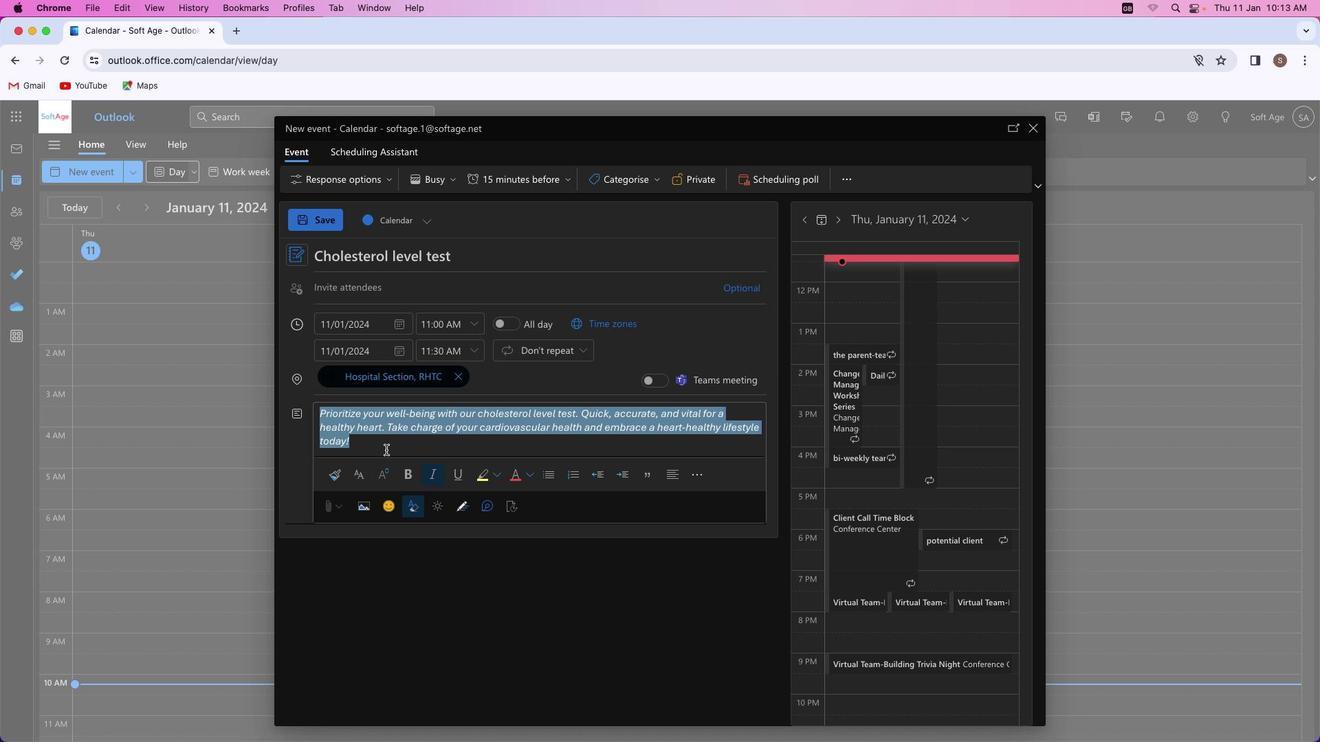 
Action: Mouse moved to (383, 449)
Screenshot: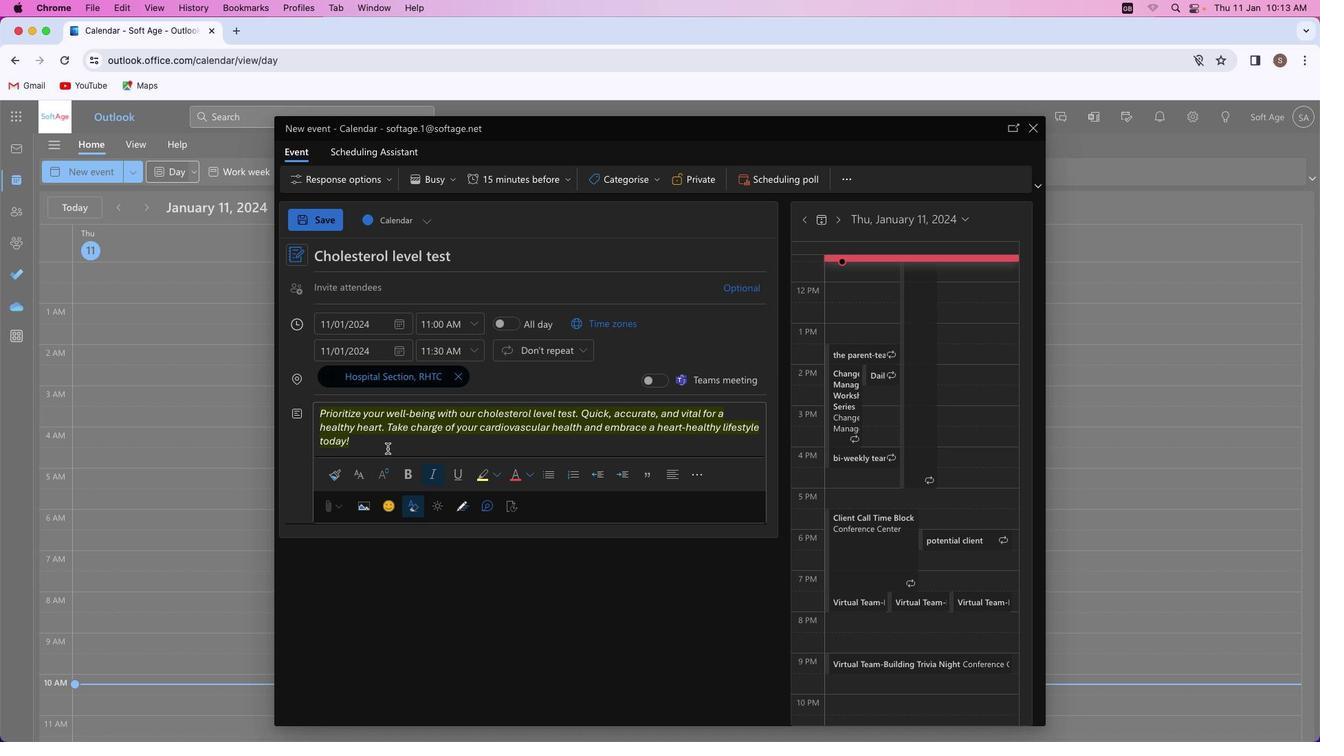 
Action: Mouse pressed left at (383, 449)
Screenshot: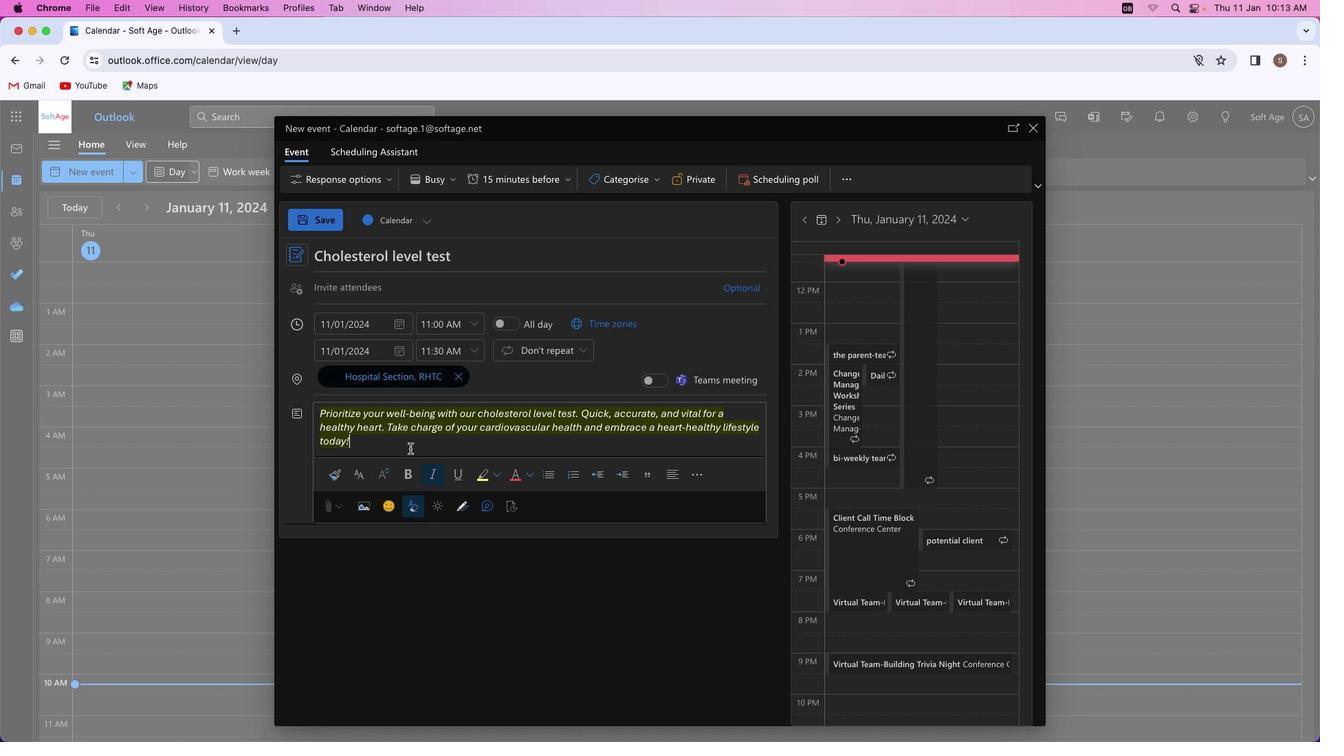 
Action: Mouse moved to (484, 381)
Screenshot: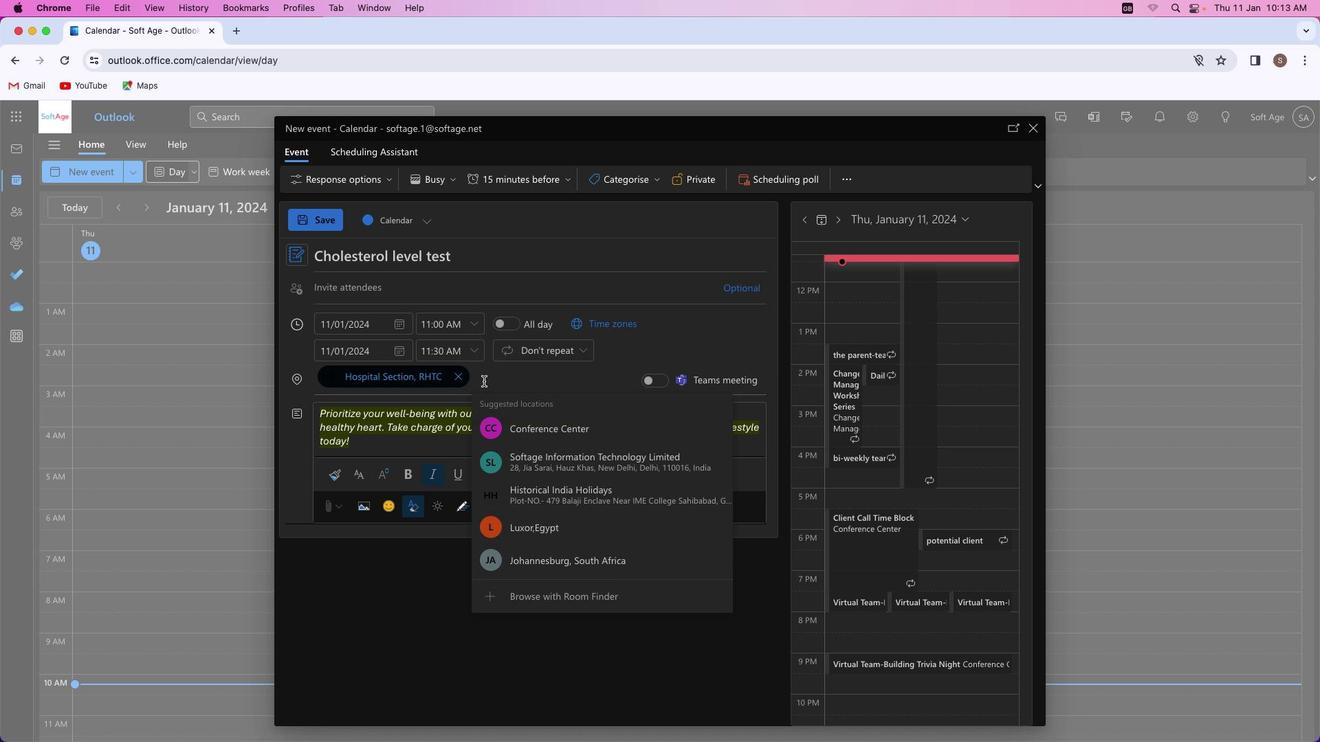 
Action: Mouse pressed left at (484, 381)
Screenshot: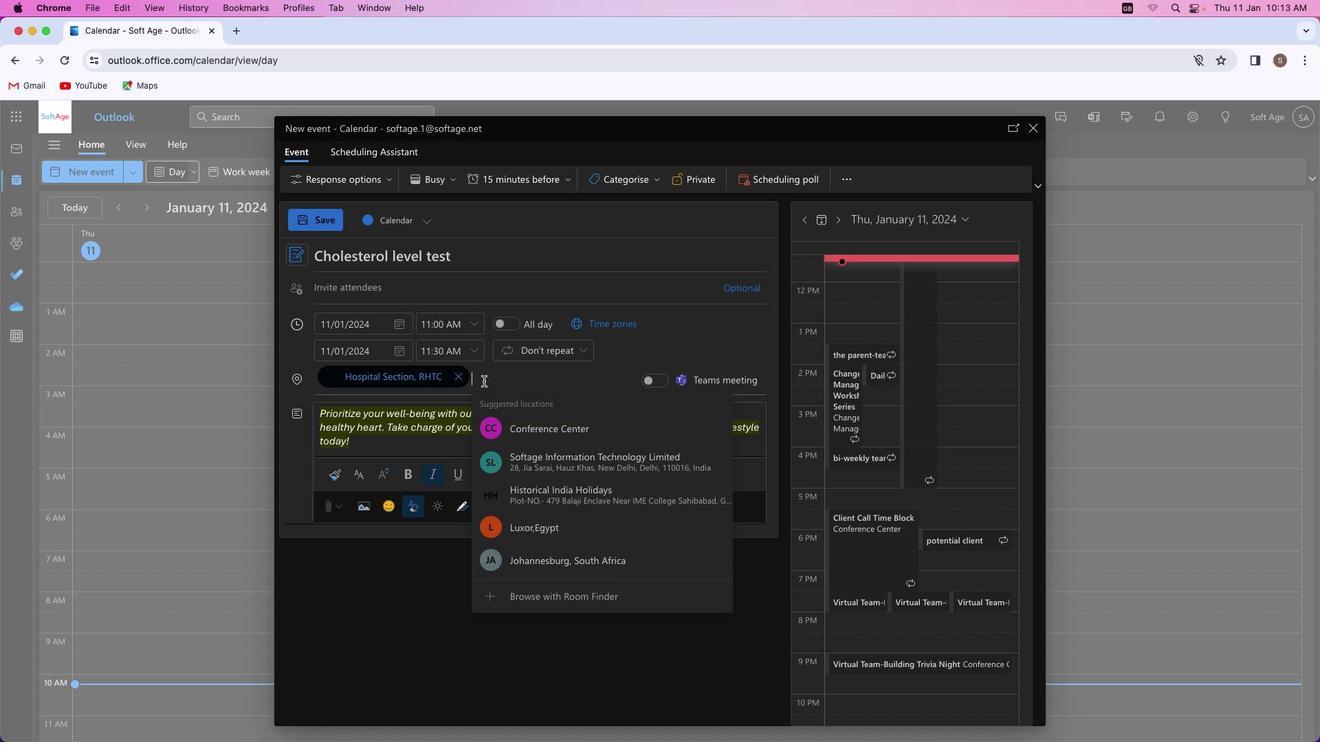 
Action: Key pressed Key.shift_r'H''o''s''p''i''t''a''l'Key.spaceKey.shift'C''h'Key.backspaceKey.backspace'h''e''a''r'
Screenshot: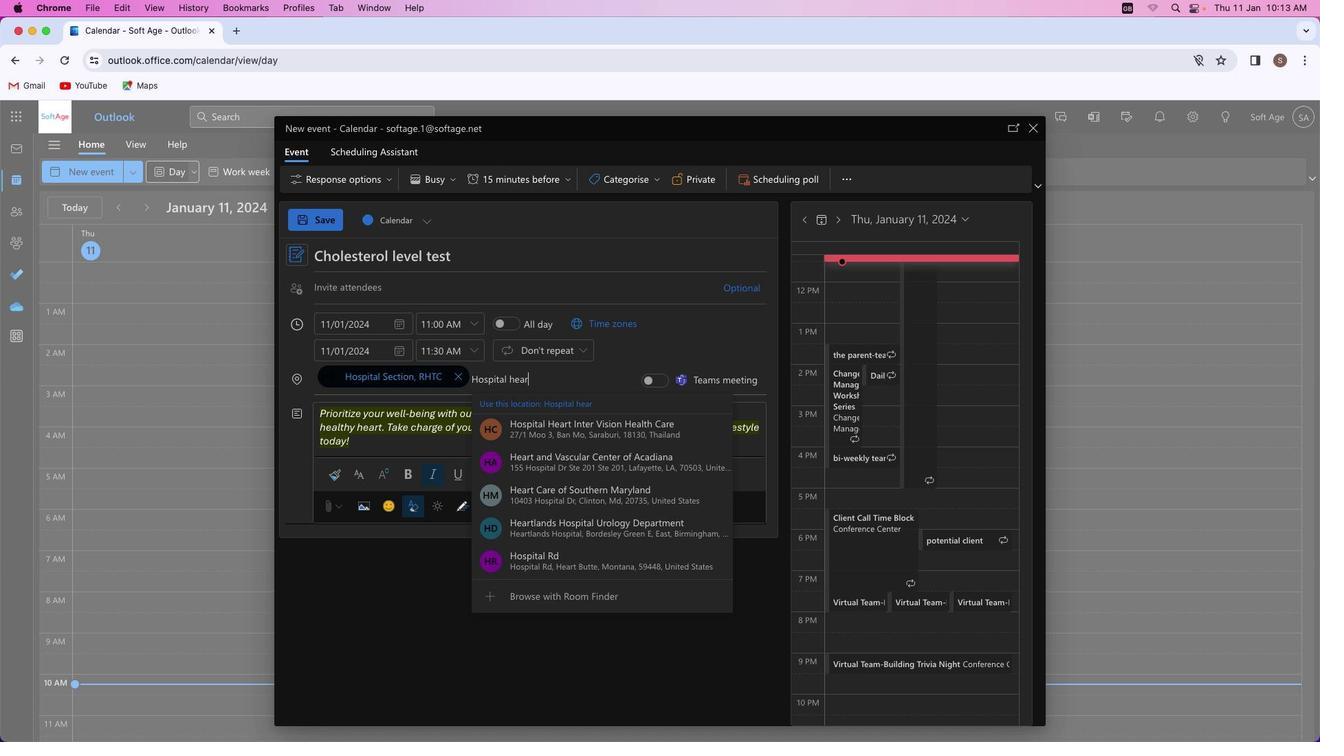 
Action: Mouse moved to (571, 432)
Screenshot: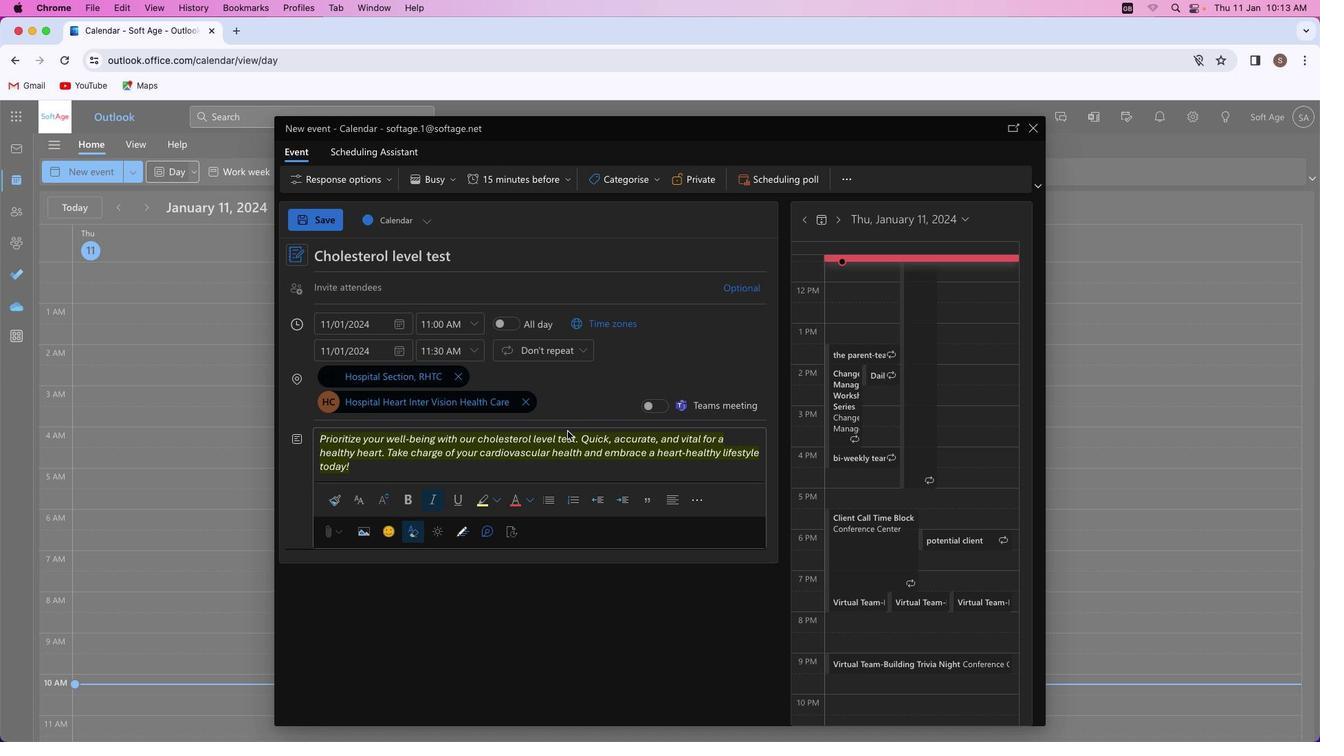 
Action: Mouse pressed left at (571, 432)
Screenshot: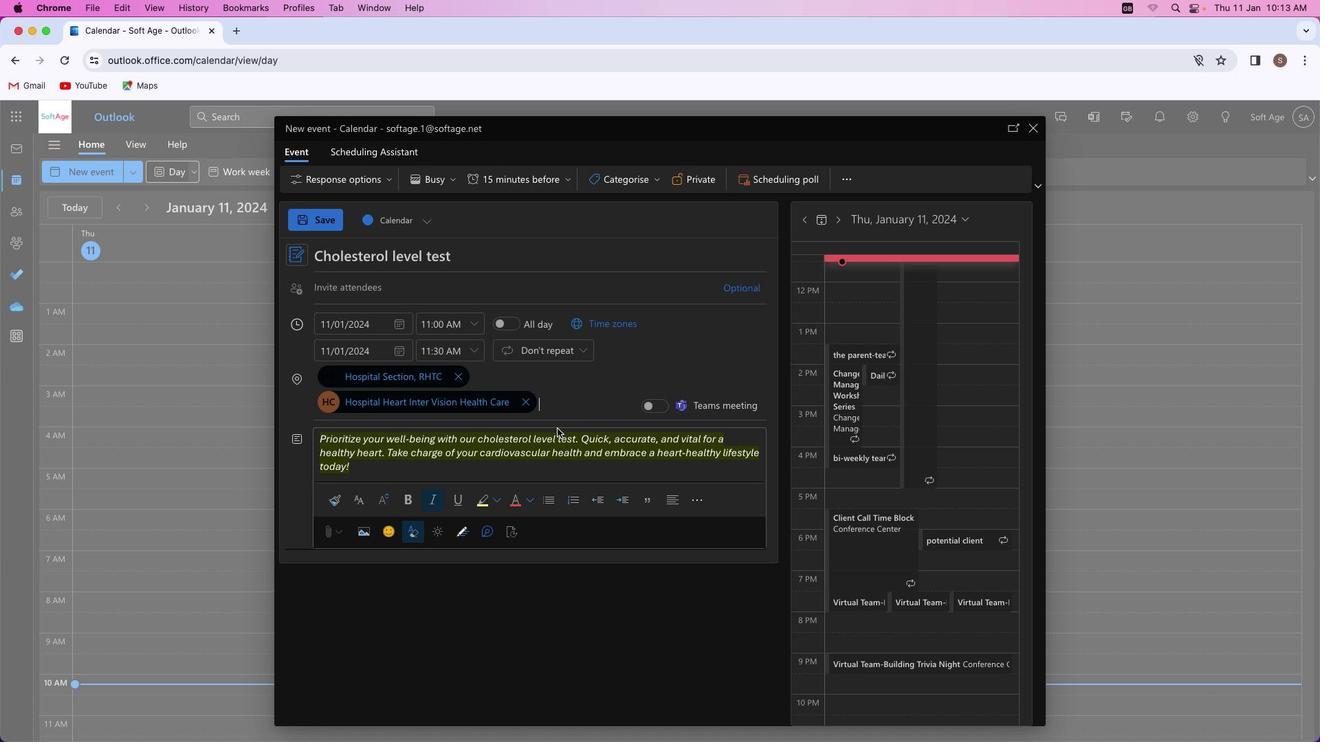 
Action: Mouse moved to (462, 379)
Screenshot: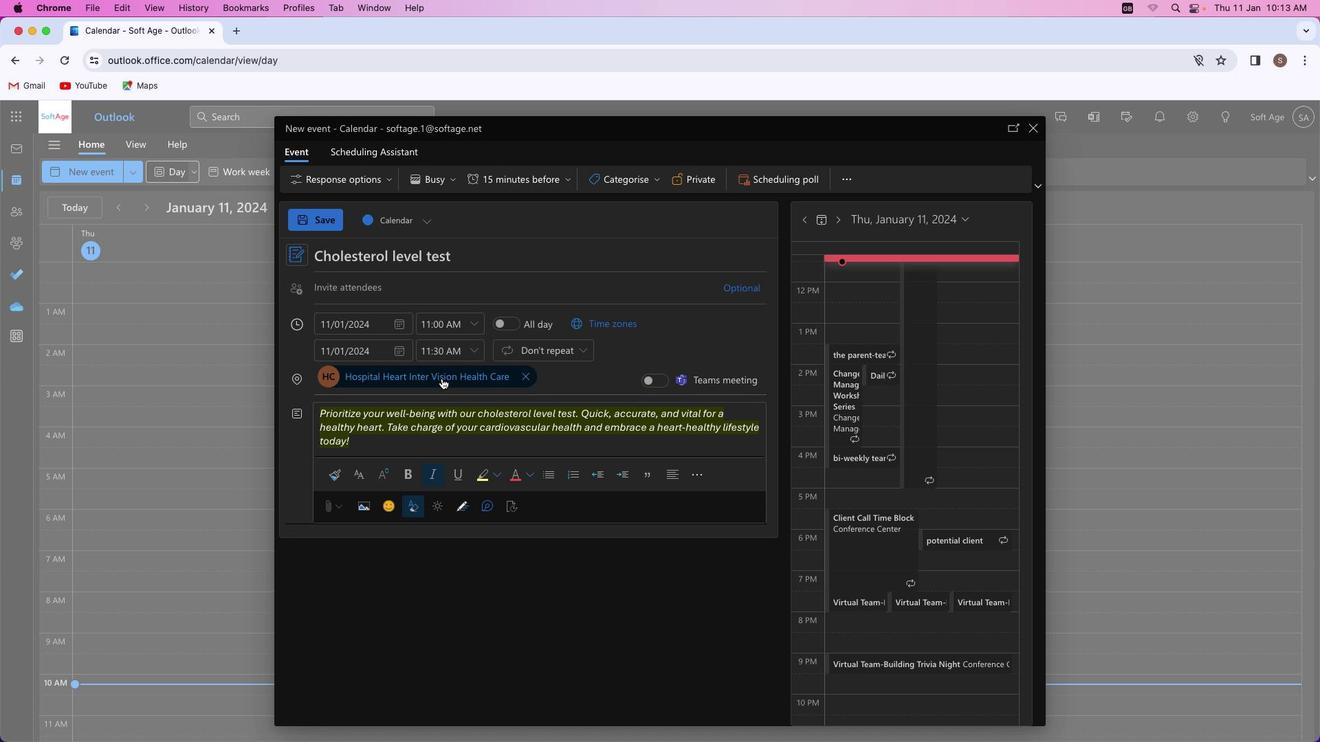 
Action: Mouse pressed left at (462, 379)
Screenshot: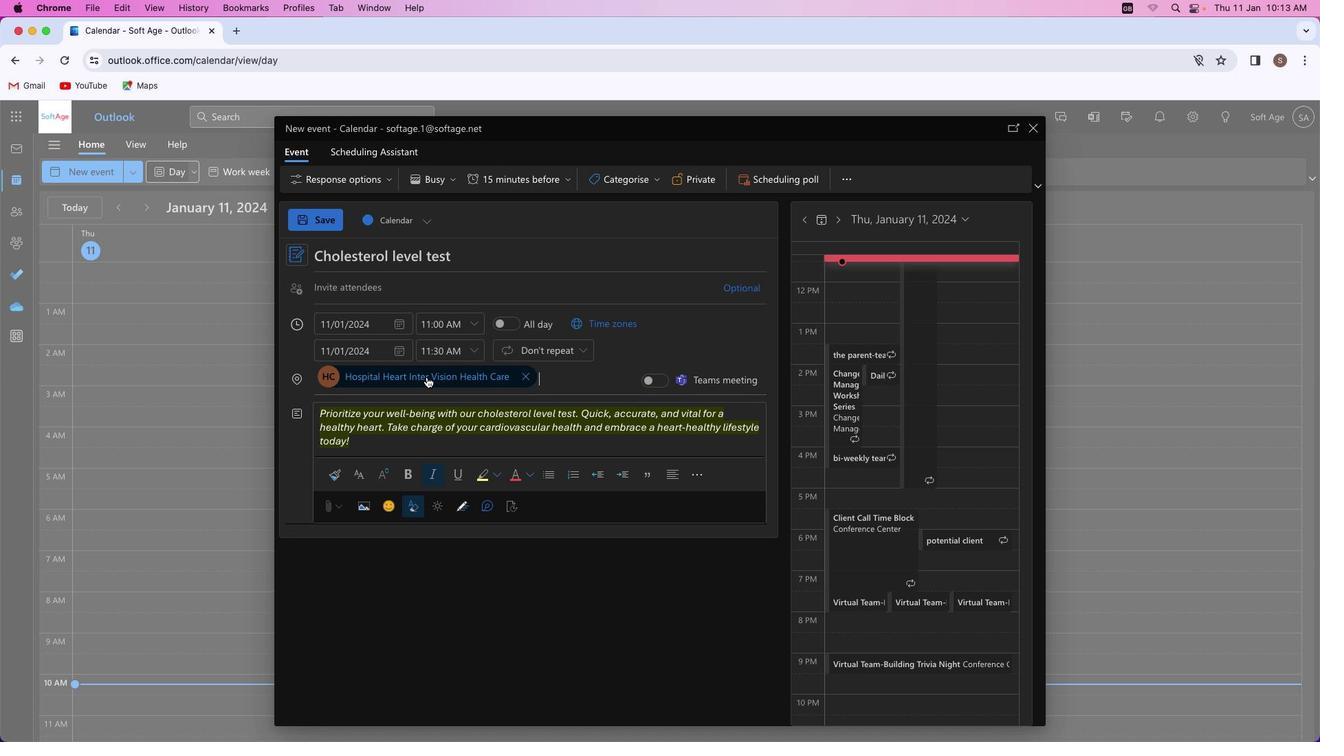 
Action: Mouse moved to (359, 289)
Screenshot: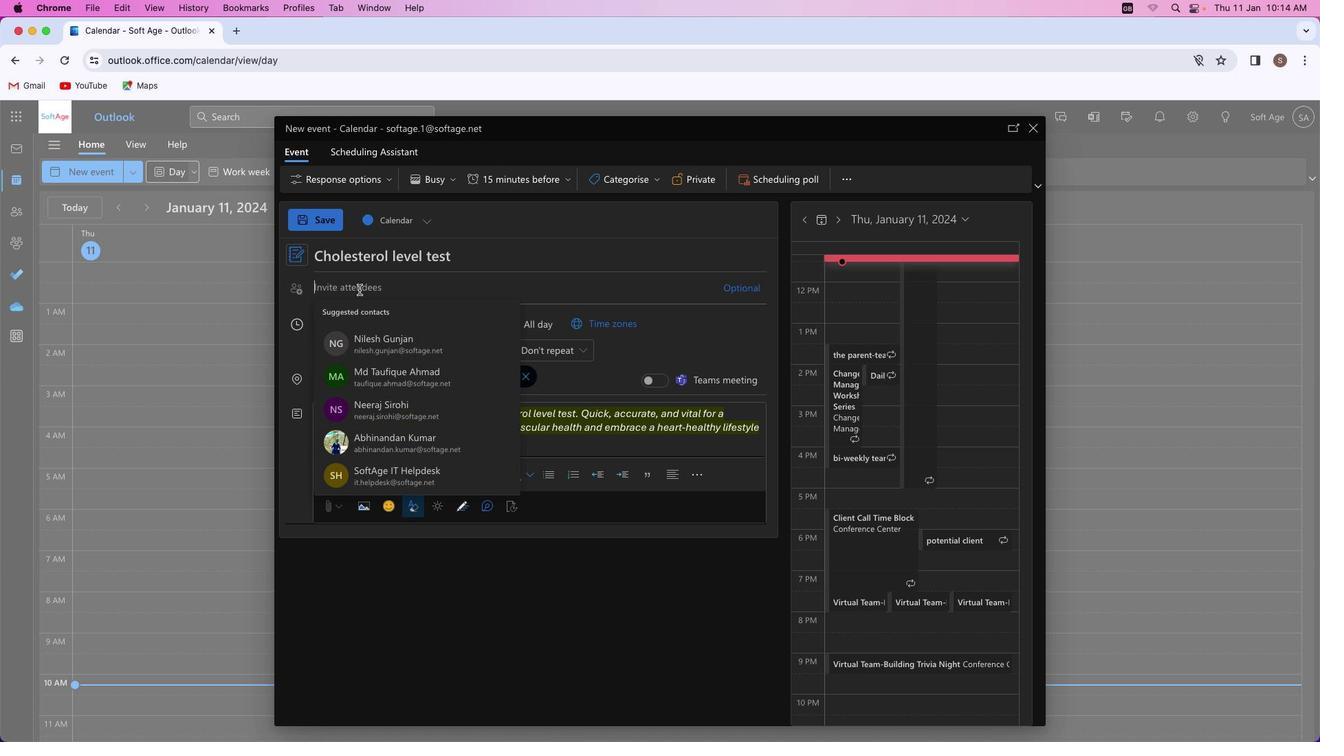 
Action: Mouse pressed left at (359, 289)
Screenshot: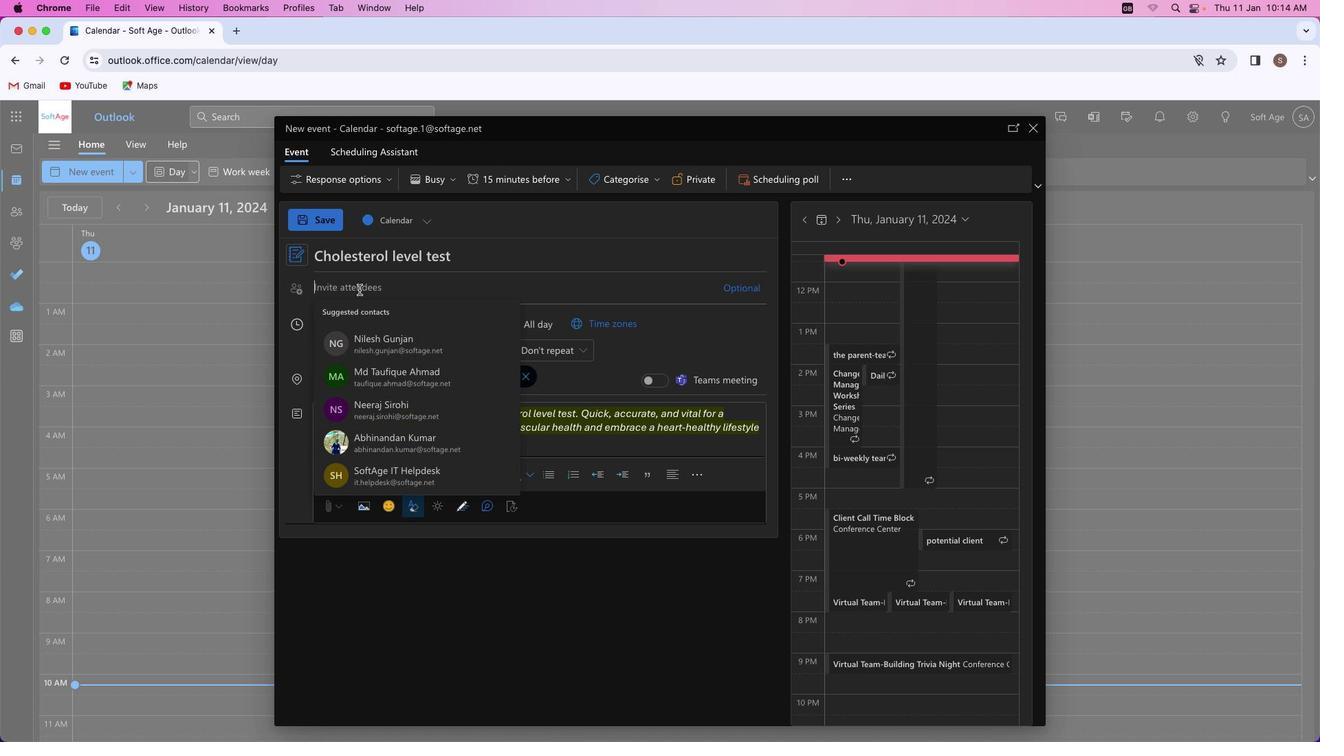 
Action: Key pressed Key.shift'S''h''i''v''a''m''y''a''d''a''v''4''1'Key.shift'@''o''u''t''l''o''o''k''.''c''o''m'
Screenshot: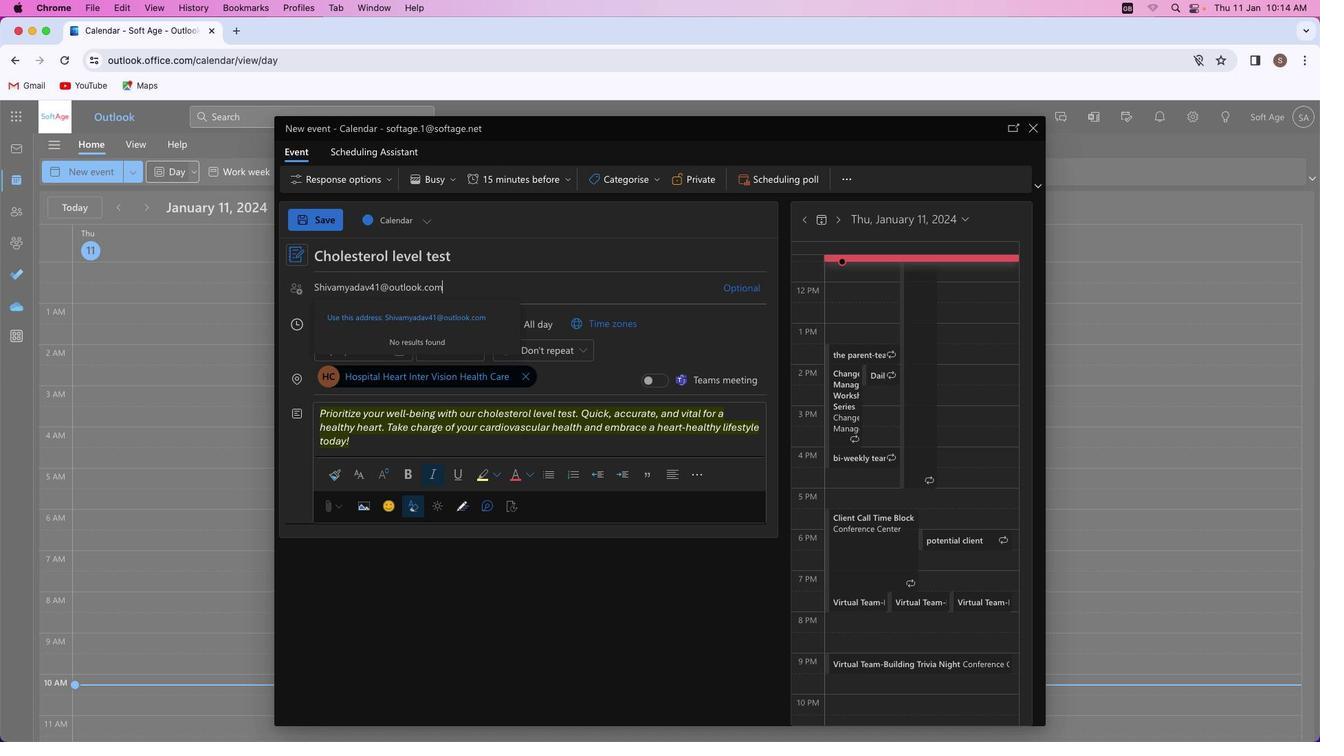 
Action: Mouse moved to (447, 310)
Screenshot: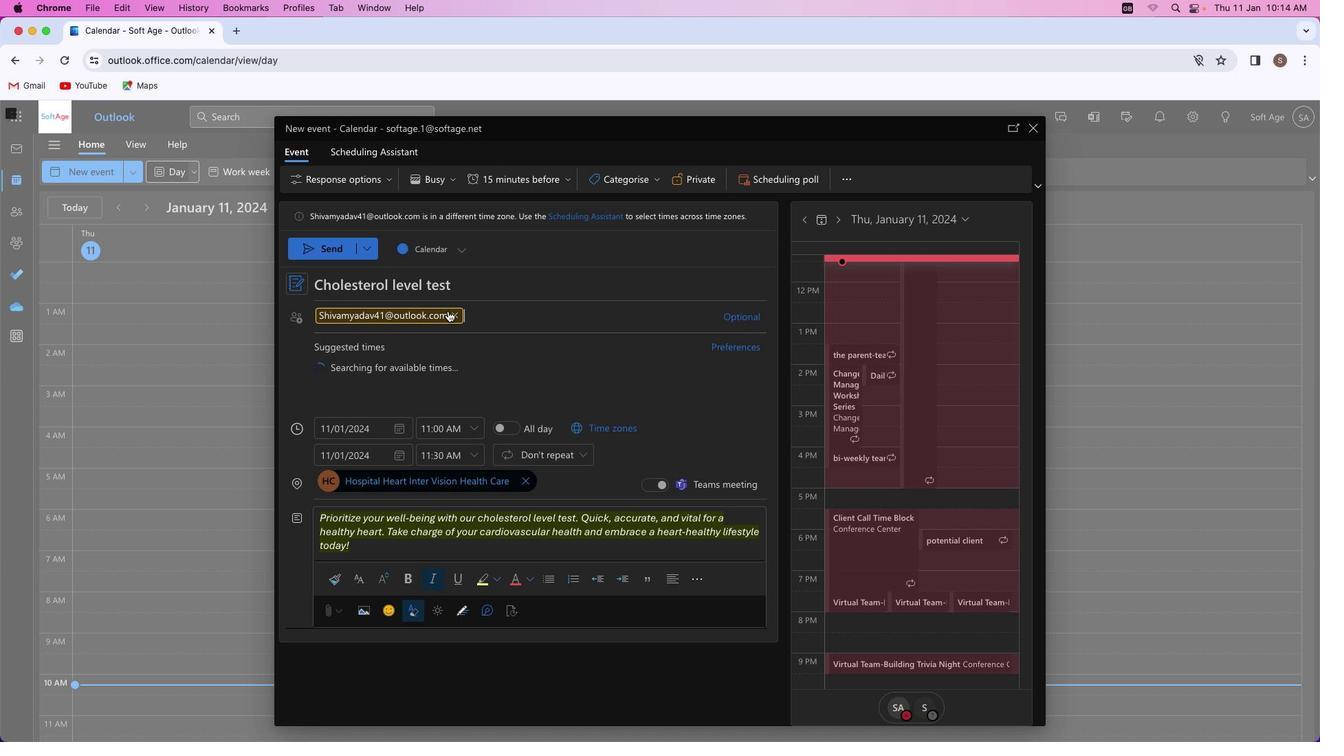 
Action: Mouse pressed left at (447, 310)
Screenshot: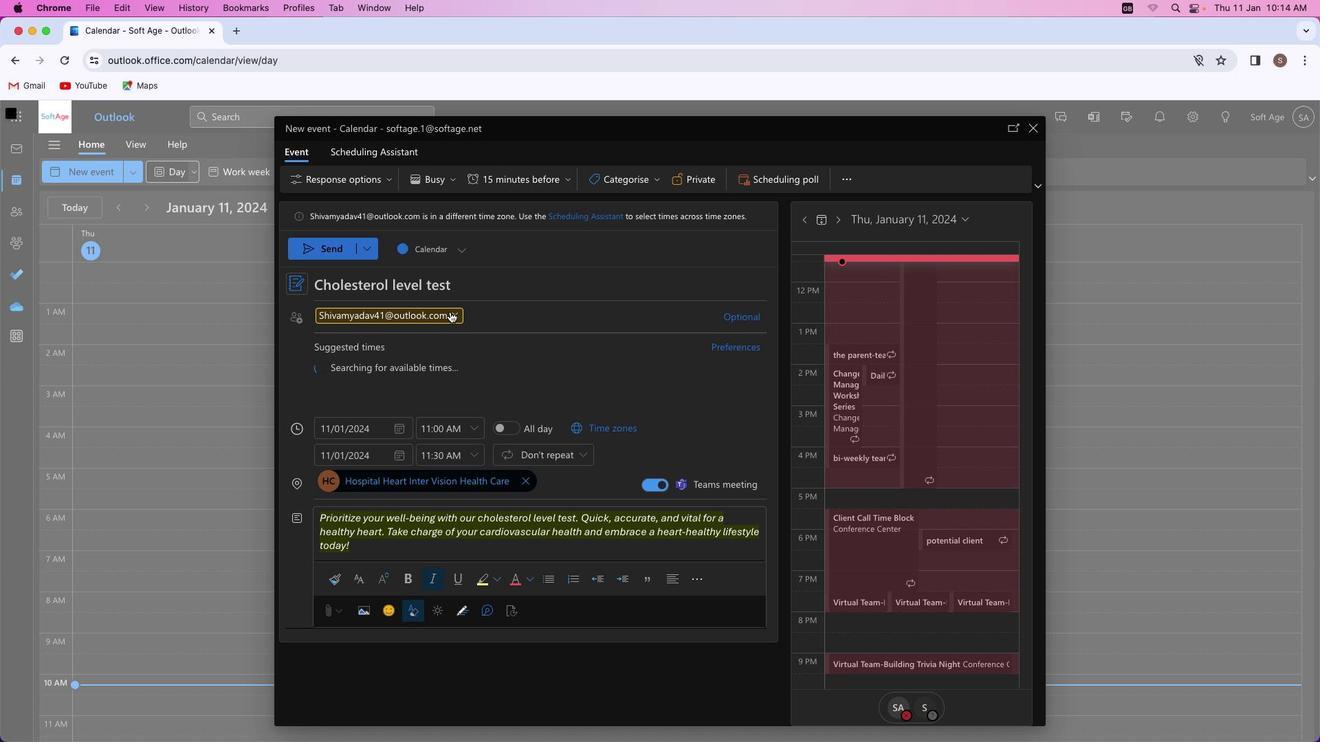 
Action: Mouse moved to (644, 181)
Screenshot: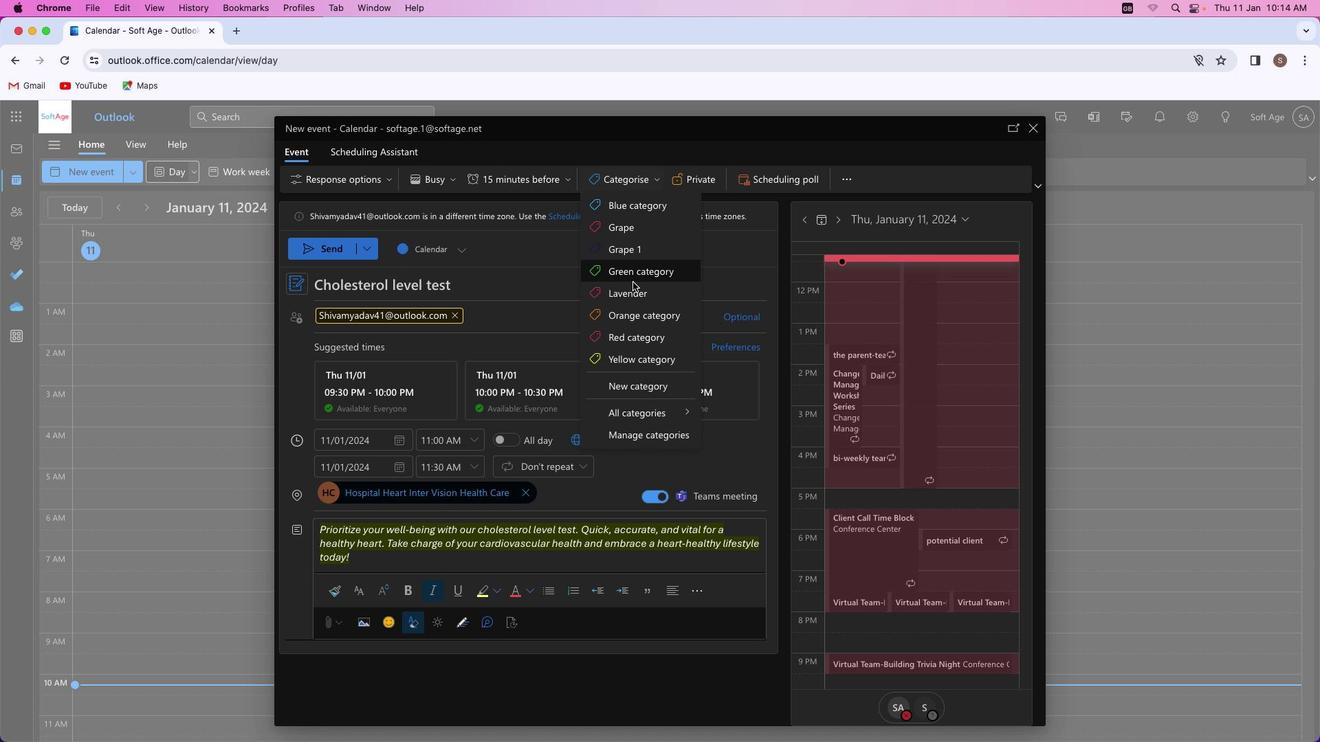 
Action: Mouse pressed left at (644, 181)
Screenshot: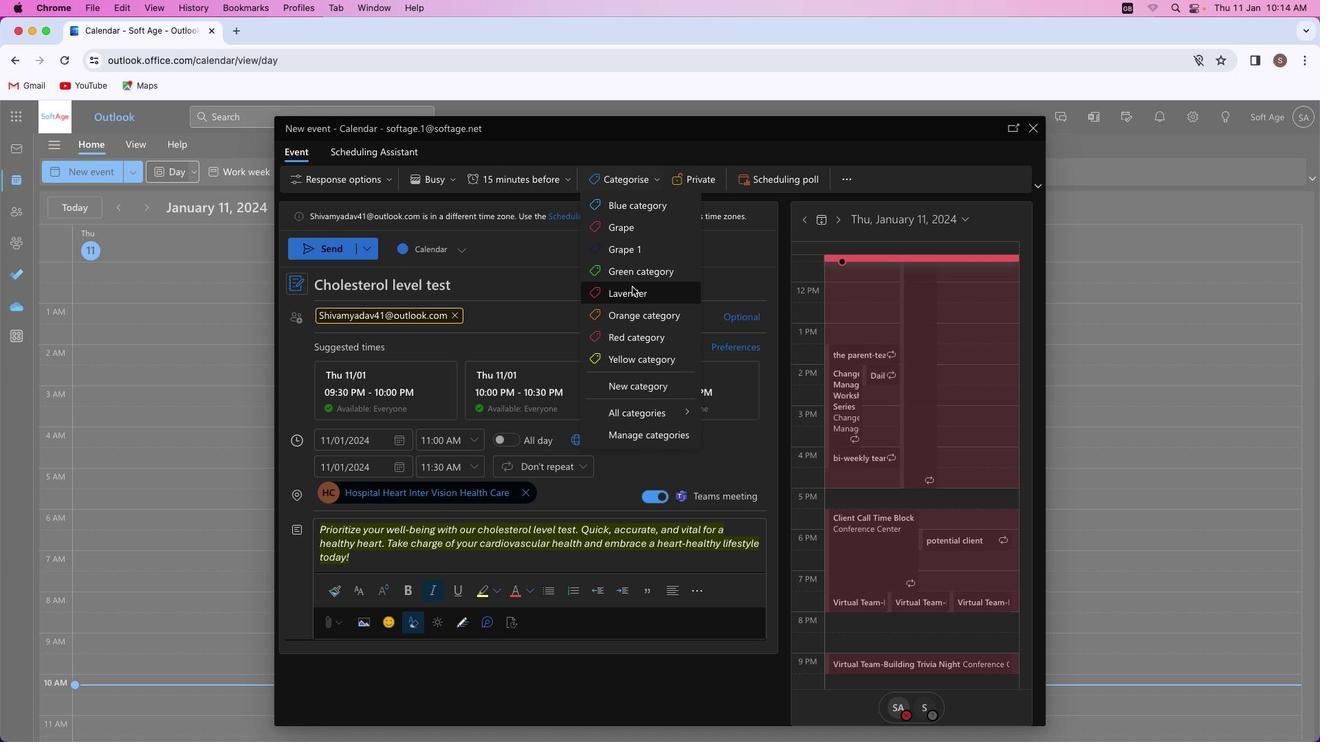 
Action: Mouse moved to (632, 288)
Screenshot: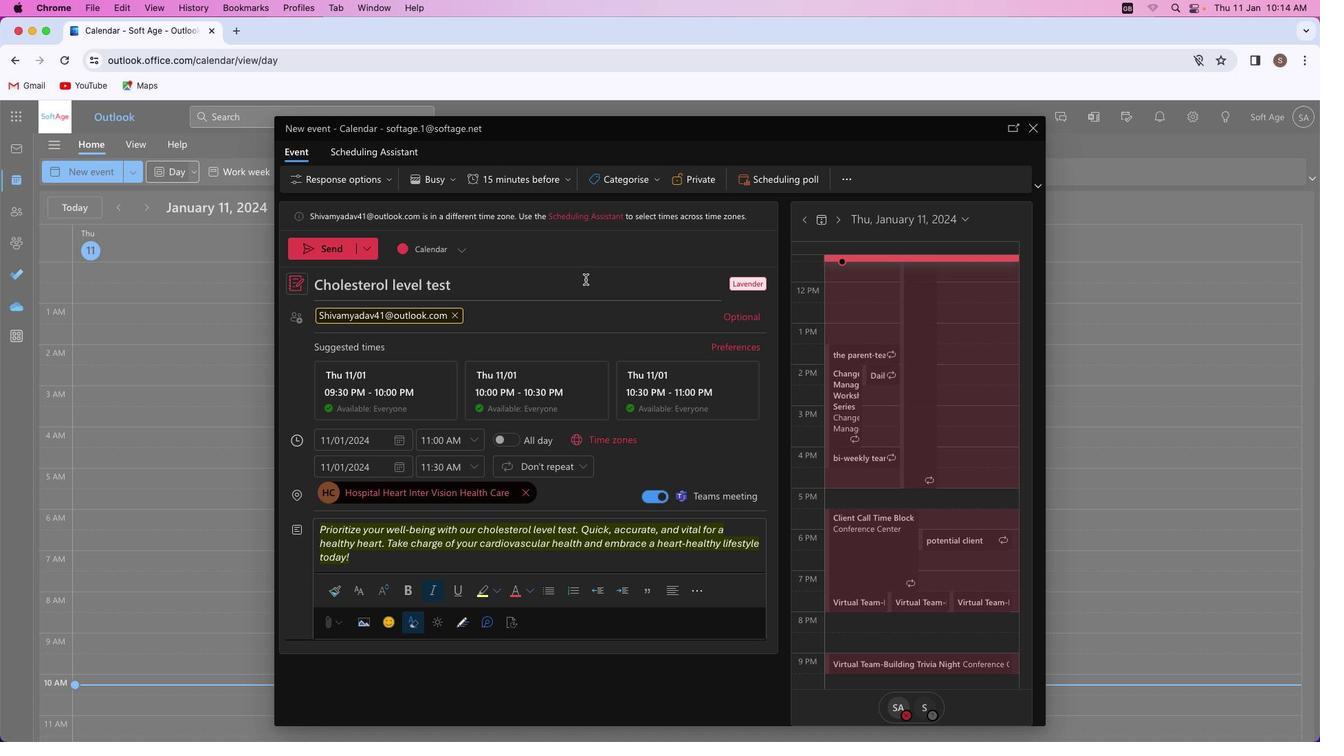 
Action: Mouse pressed left at (632, 288)
Screenshot: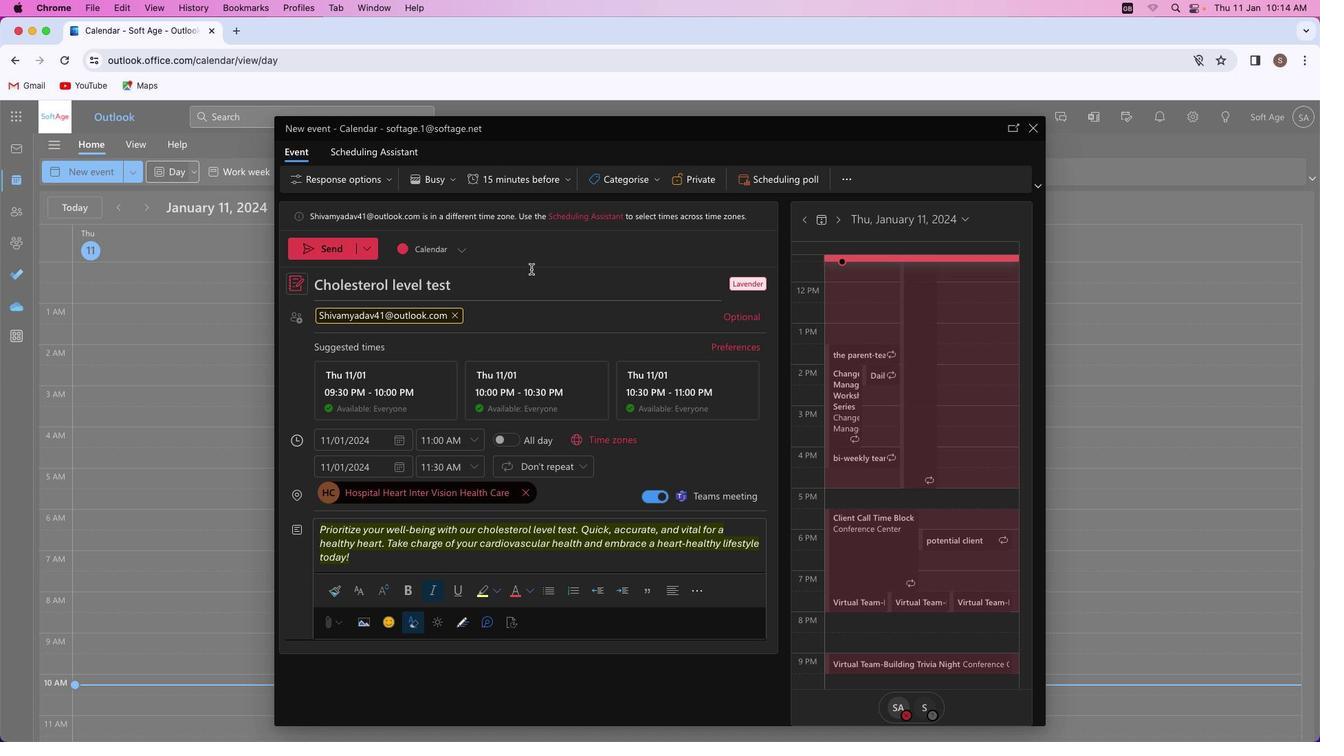 
Action: Mouse moved to (333, 248)
Screenshot: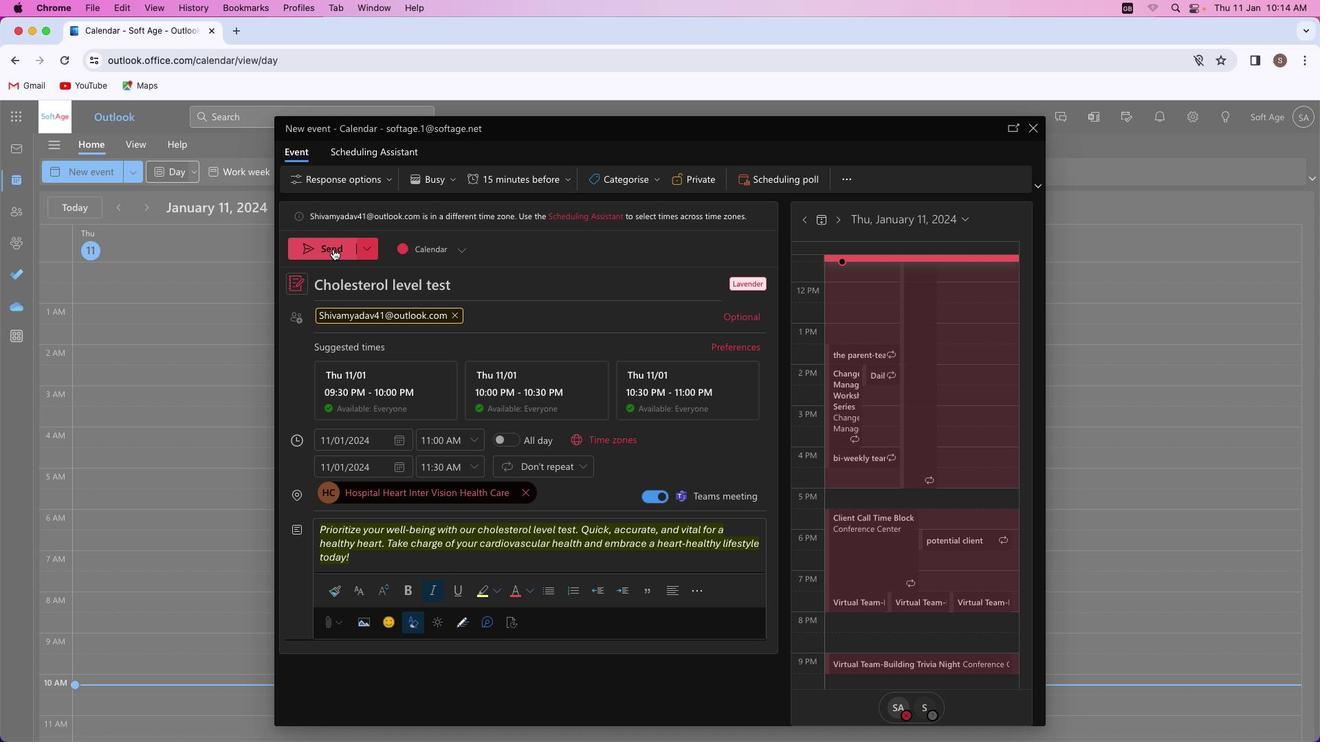 
Action: Mouse pressed left at (333, 248)
Screenshot: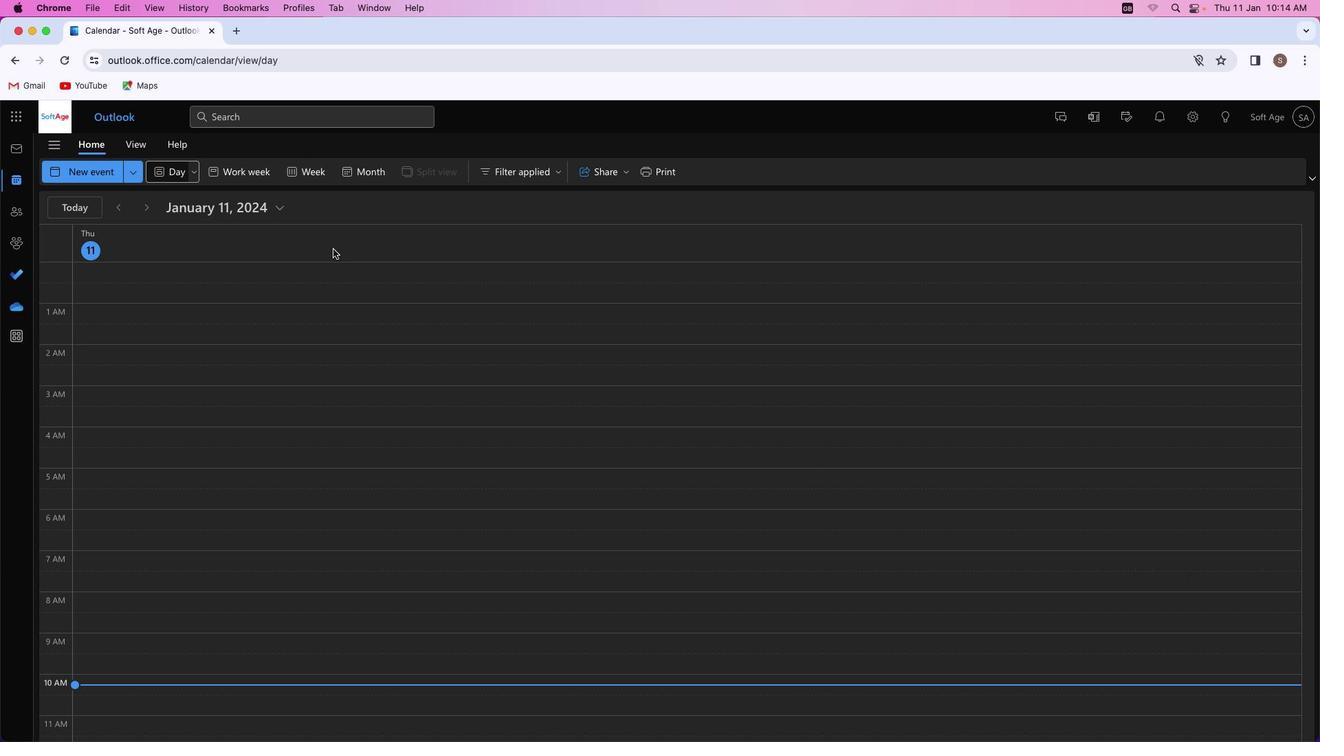 
Action: Mouse moved to (703, 585)
Screenshot: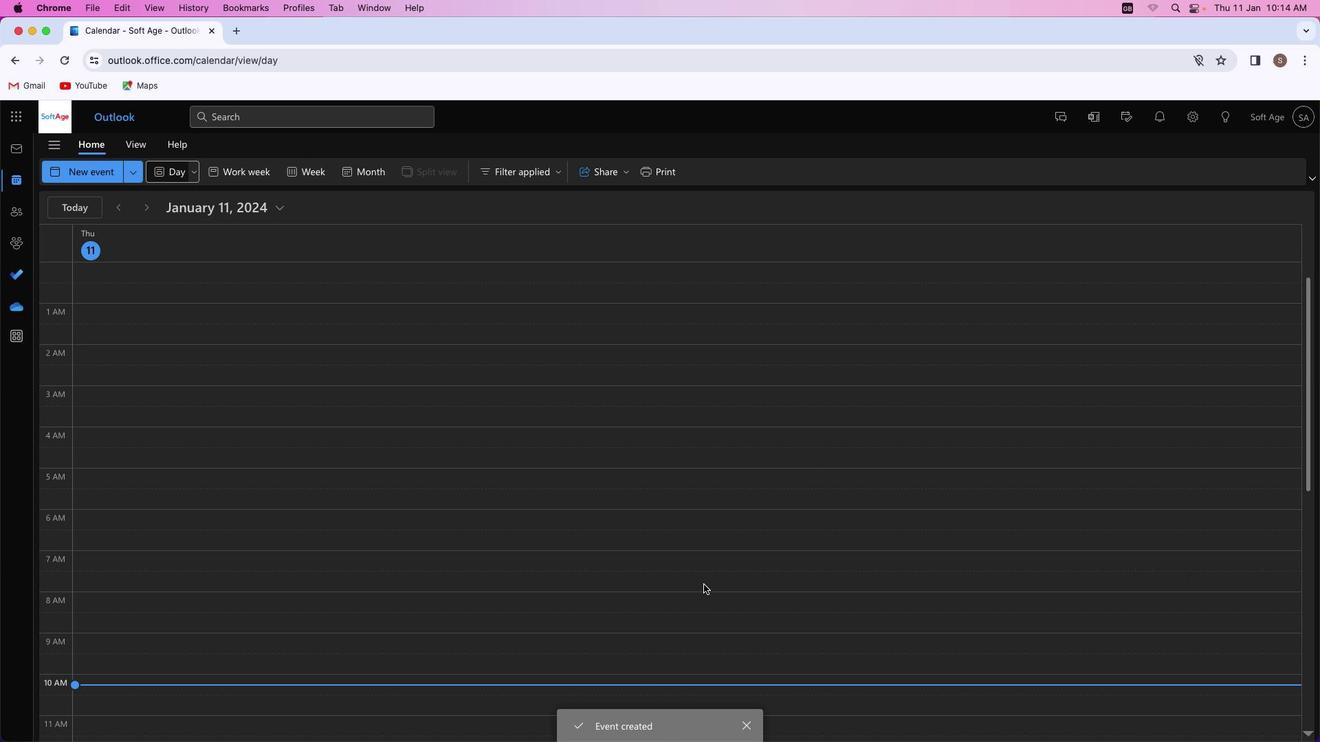 
